 Task: For heading Use Times New Roman with orange colour, bold & Underline.  font size for heading22,  'Change the font style of data to'Times New Roman and font size to 14,  Change the alignment of both headline & data to Align center.  In the sheet  Budget Control Log
Action: Mouse moved to (40, 142)
Screenshot: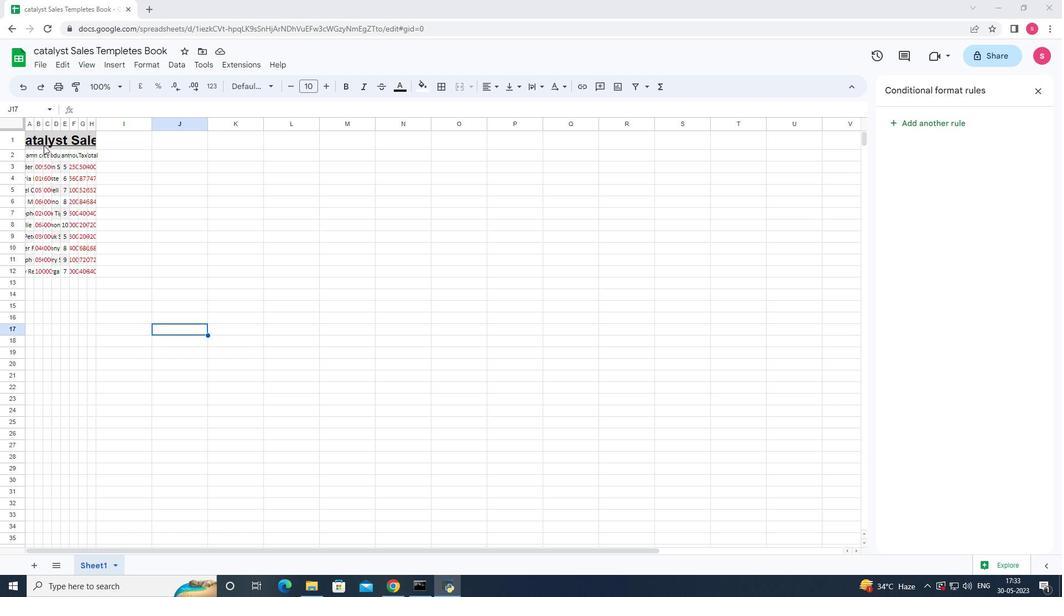
Action: Mouse pressed left at (40, 142)
Screenshot: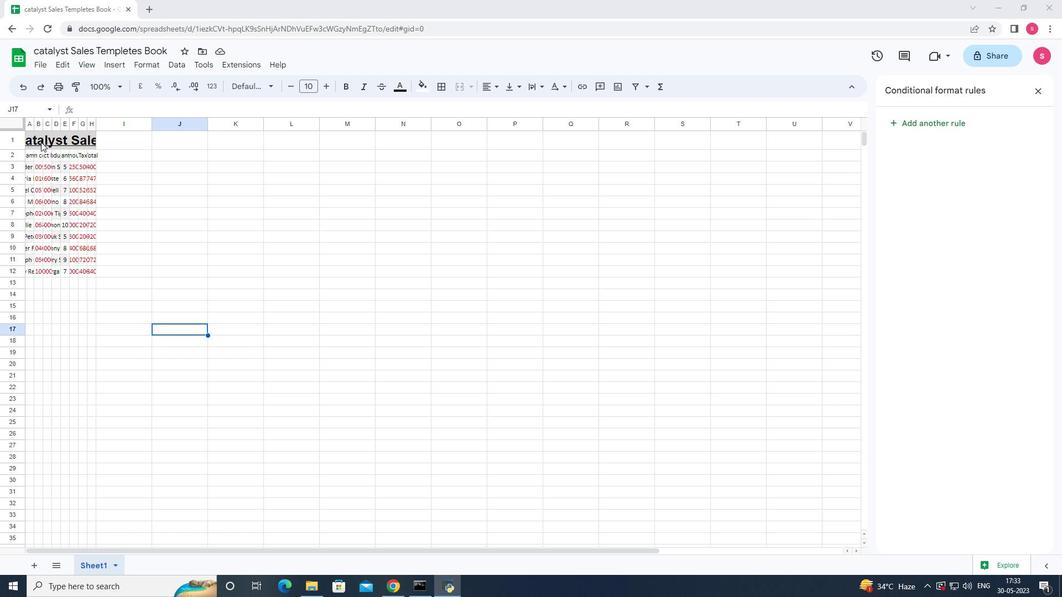 
Action: Mouse moved to (269, 86)
Screenshot: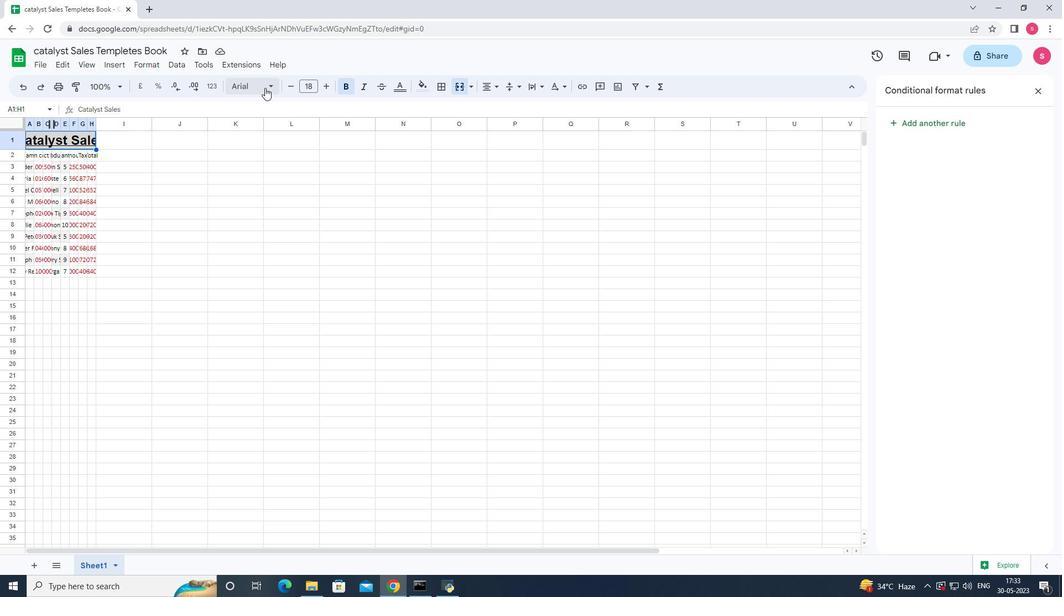 
Action: Mouse pressed left at (269, 86)
Screenshot: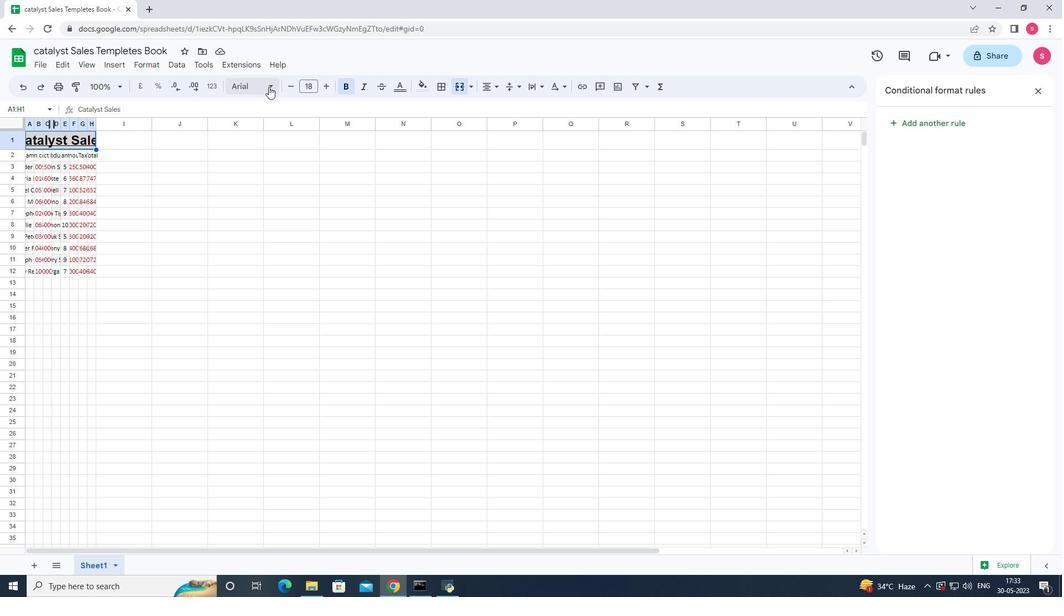 
Action: Mouse moved to (257, 420)
Screenshot: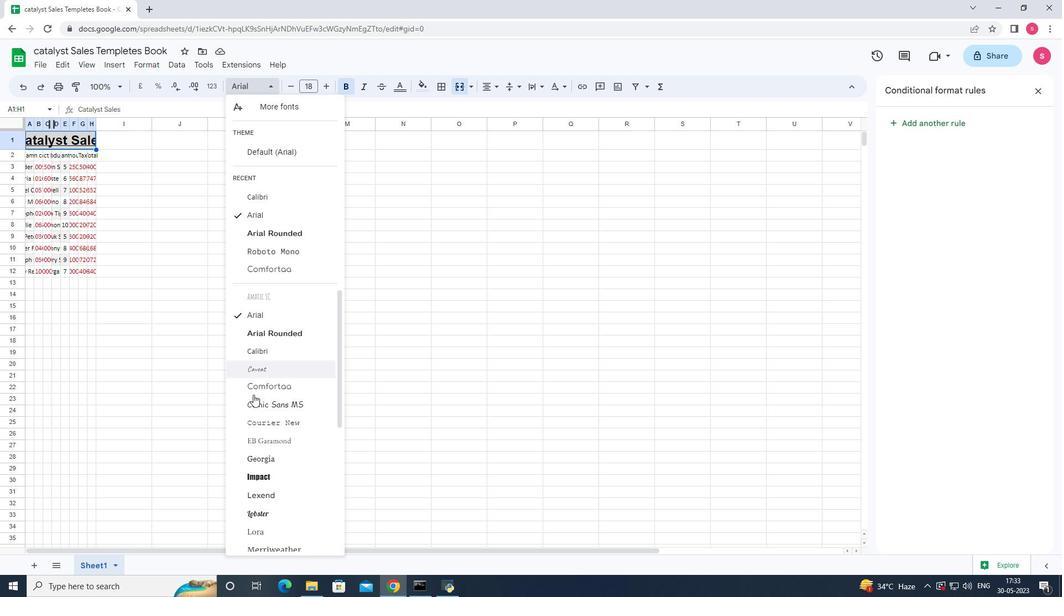 
Action: Mouse scrolled (257, 419) with delta (0, 0)
Screenshot: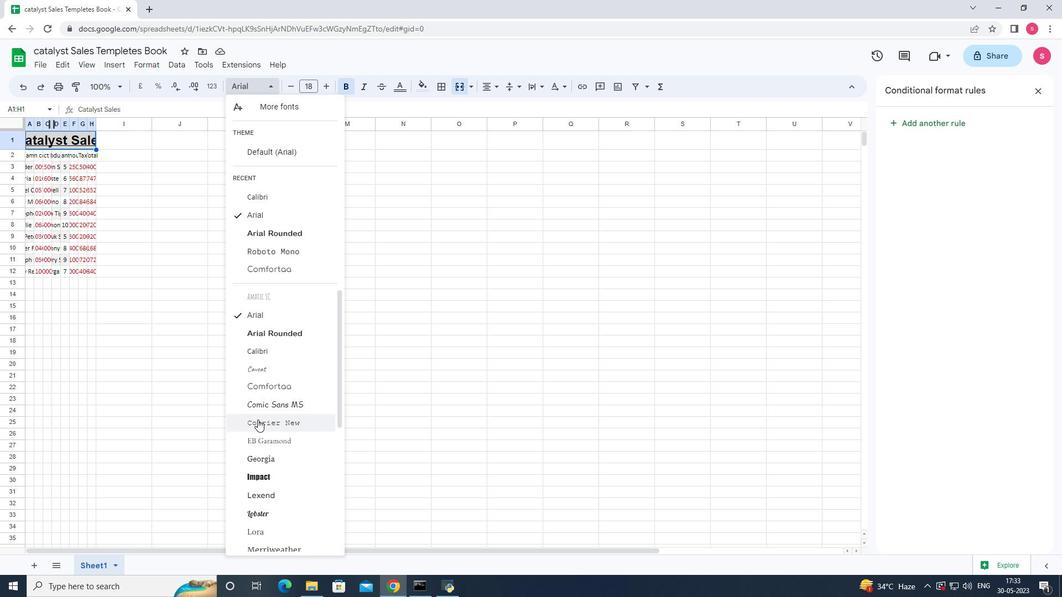 
Action: Mouse scrolled (257, 419) with delta (0, 0)
Screenshot: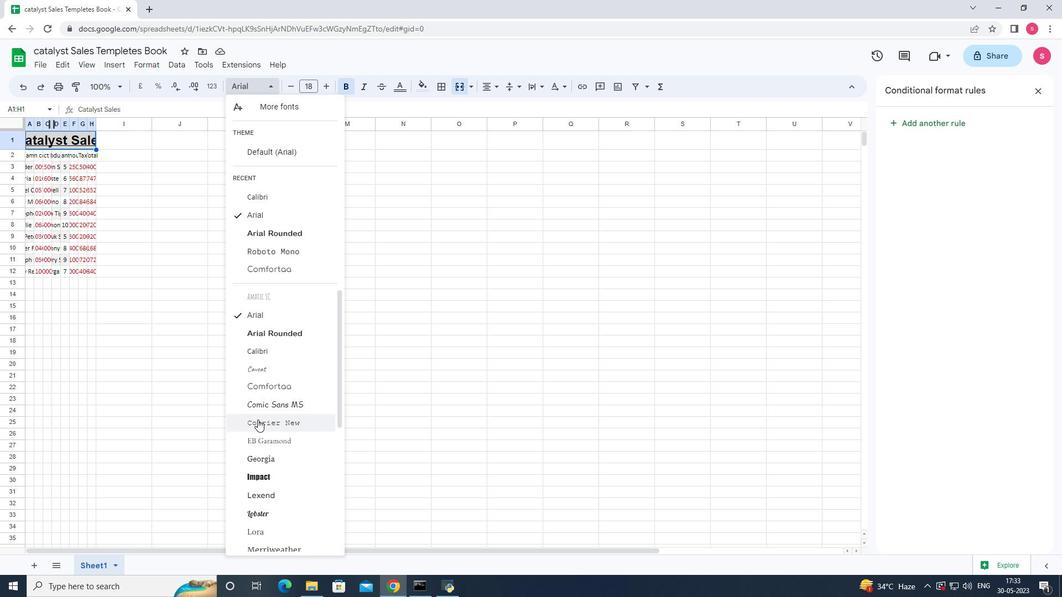 
Action: Mouse scrolled (257, 419) with delta (0, 0)
Screenshot: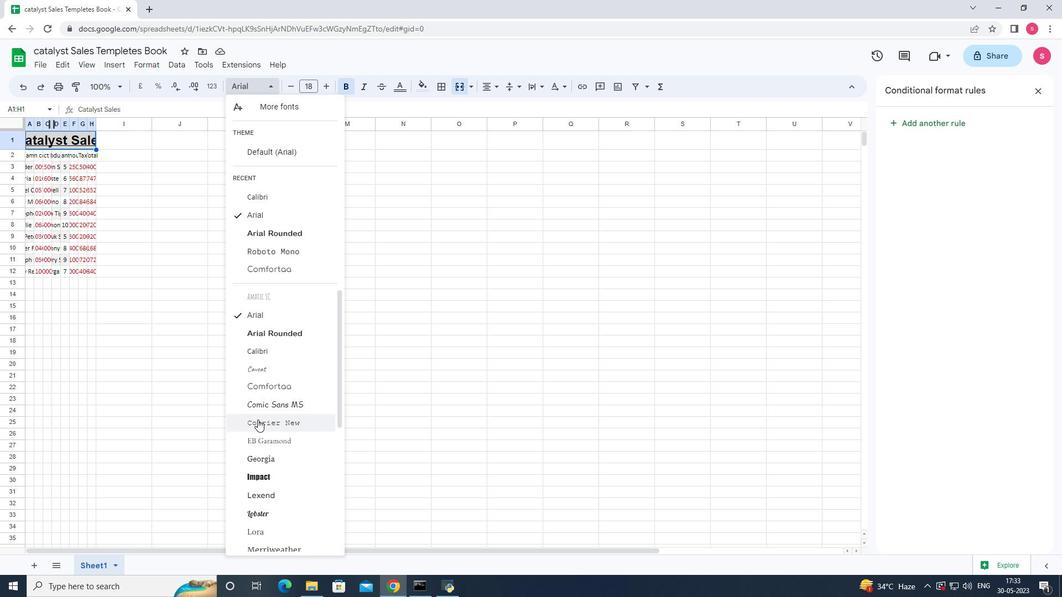 
Action: Mouse moved to (257, 420)
Screenshot: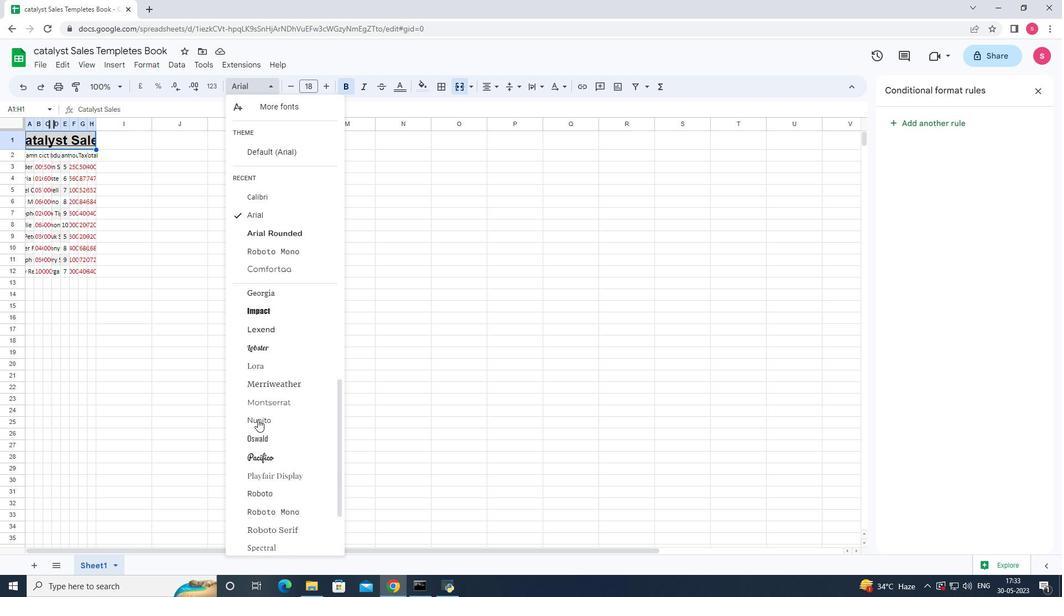
Action: Mouse scrolled (257, 419) with delta (0, 0)
Screenshot: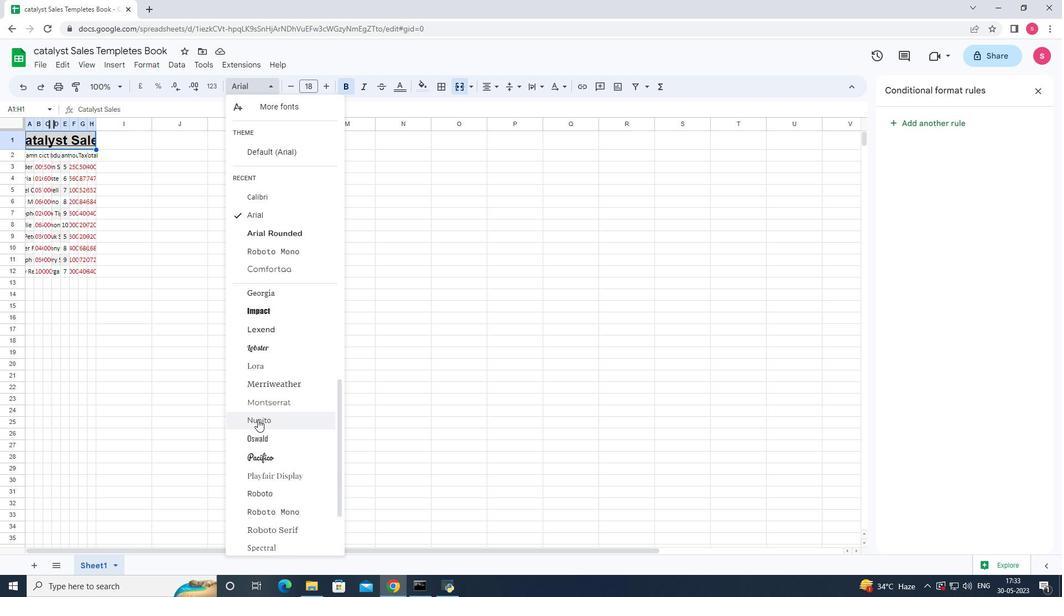 
Action: Mouse scrolled (257, 419) with delta (0, 0)
Screenshot: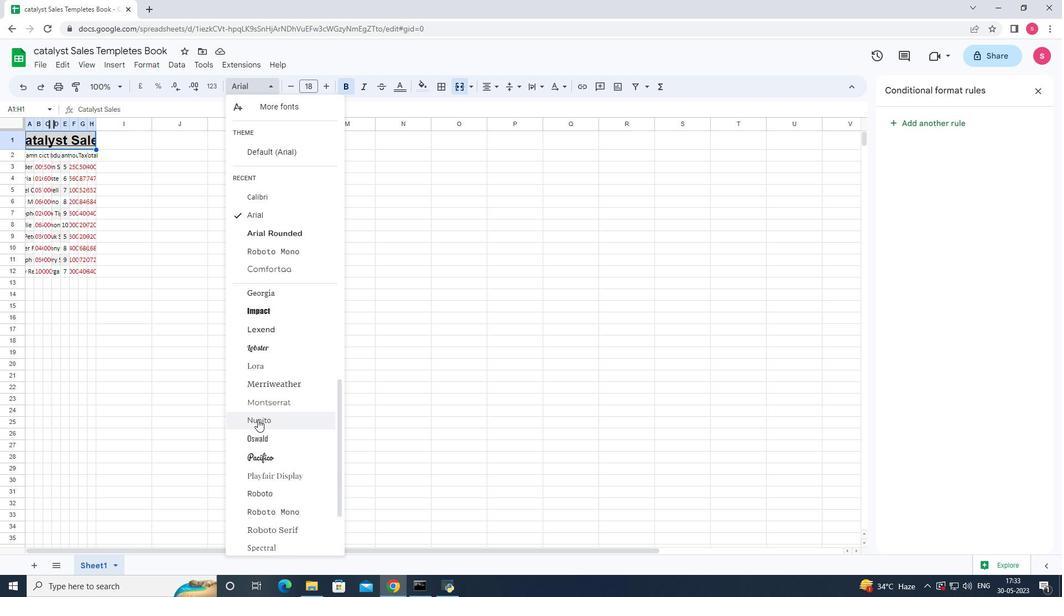 
Action: Mouse scrolled (257, 419) with delta (0, 0)
Screenshot: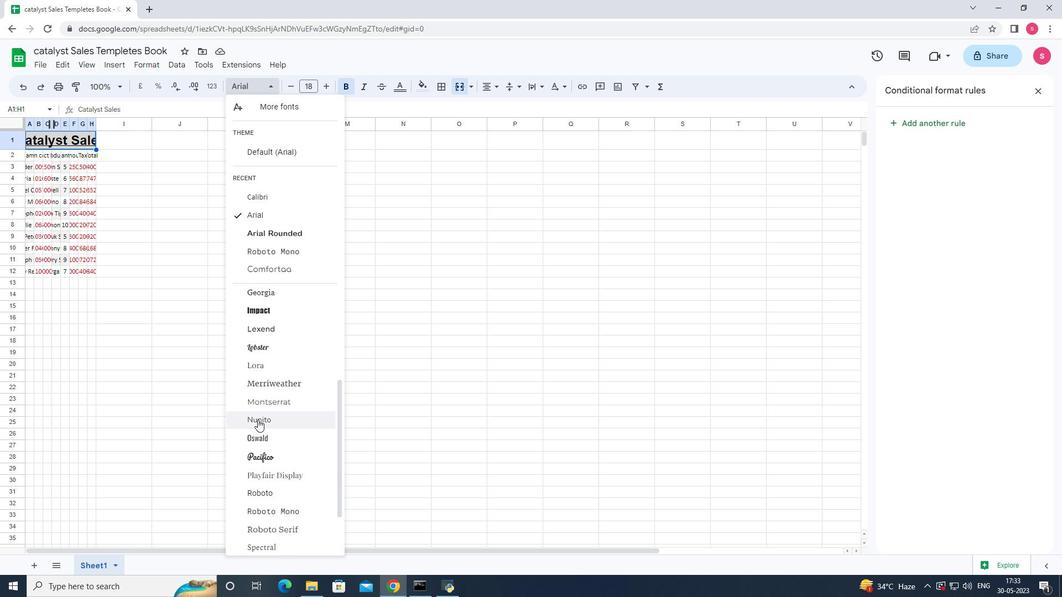 
Action: Mouse scrolled (257, 419) with delta (0, 0)
Screenshot: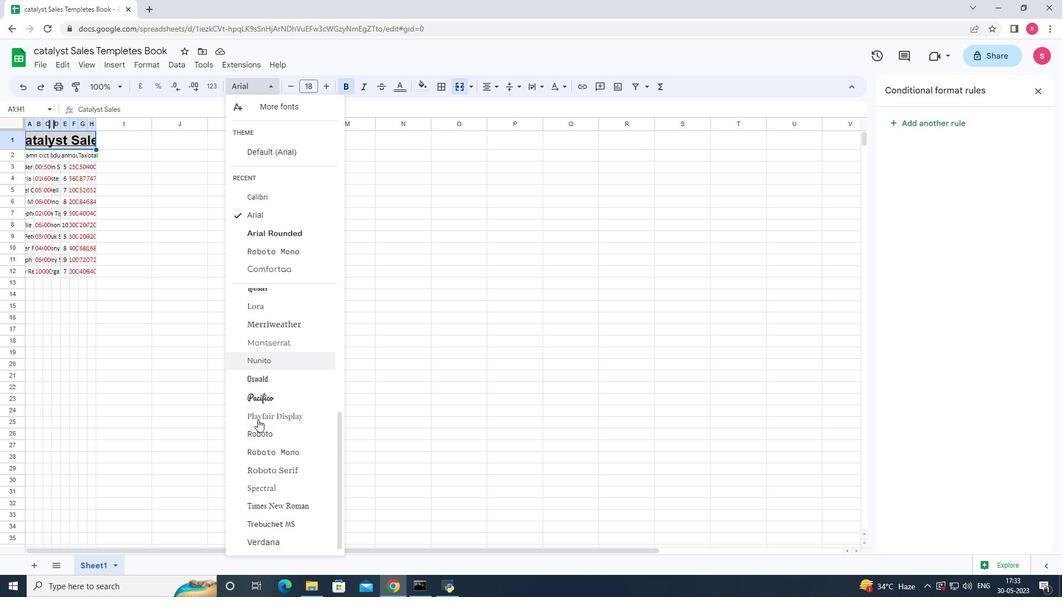 
Action: Mouse scrolled (257, 419) with delta (0, 0)
Screenshot: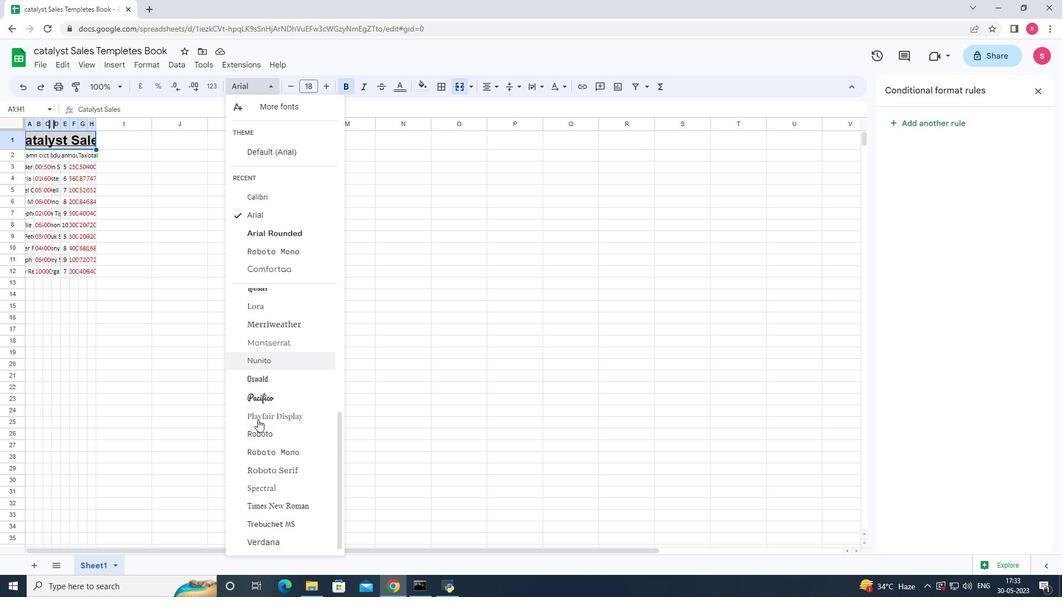 
Action: Mouse scrolled (257, 419) with delta (0, 0)
Screenshot: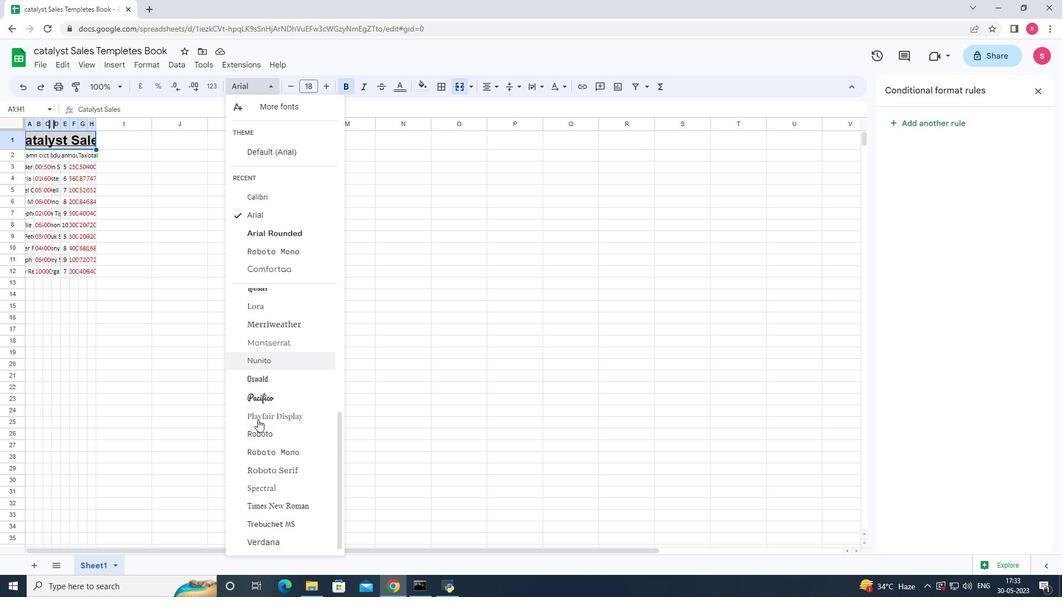 
Action: Mouse scrolled (257, 419) with delta (0, 0)
Screenshot: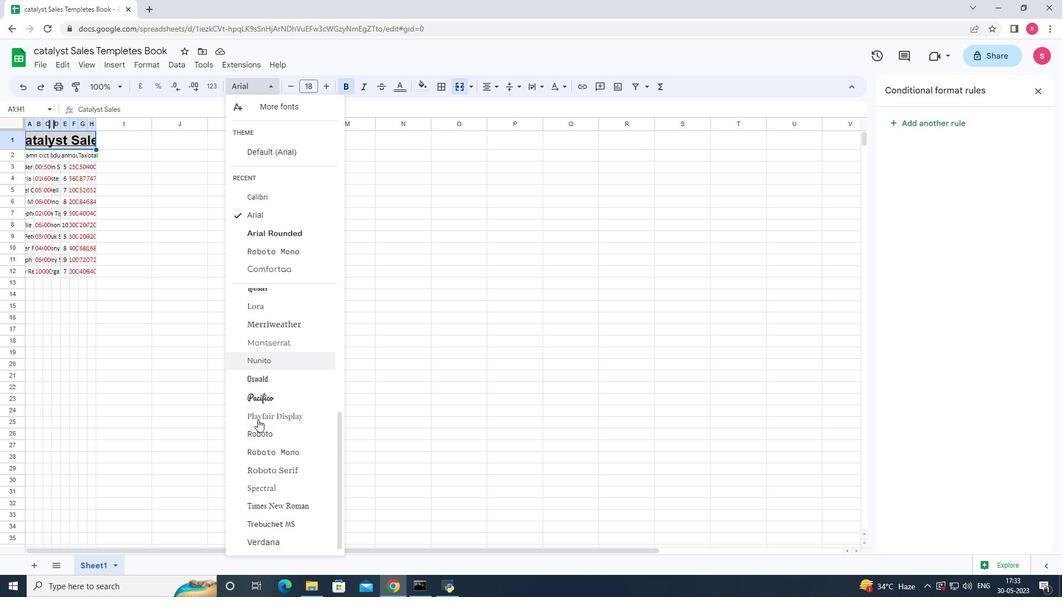 
Action: Mouse moved to (270, 505)
Screenshot: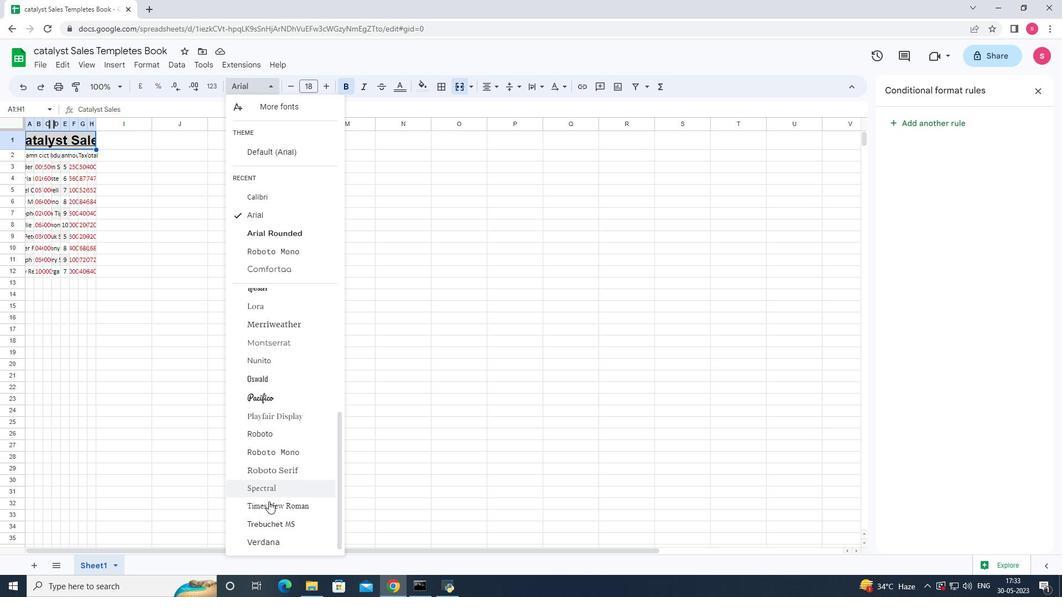 
Action: Mouse pressed left at (270, 505)
Screenshot: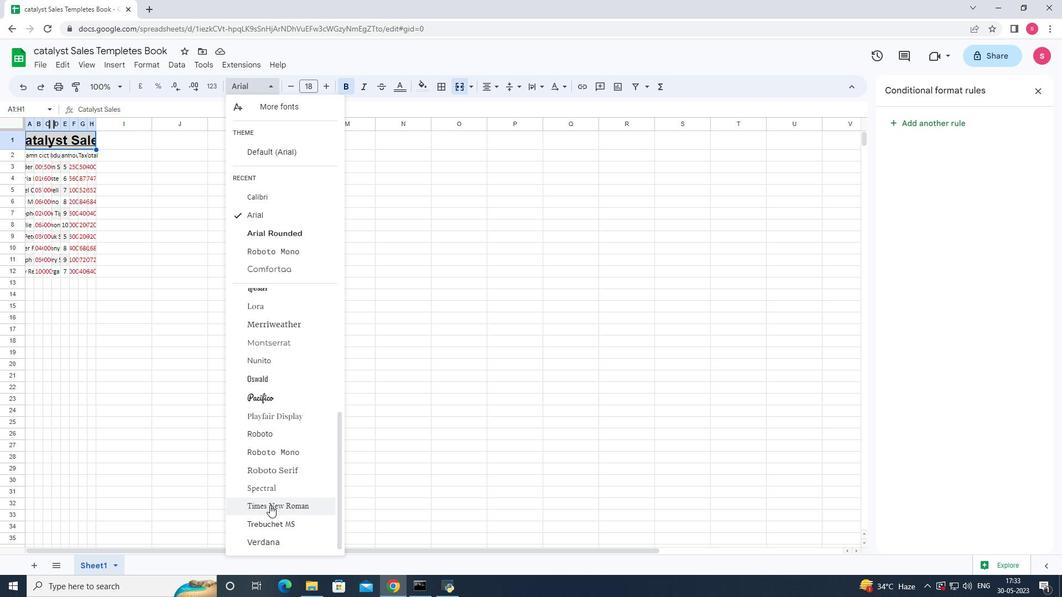 
Action: Mouse moved to (399, 89)
Screenshot: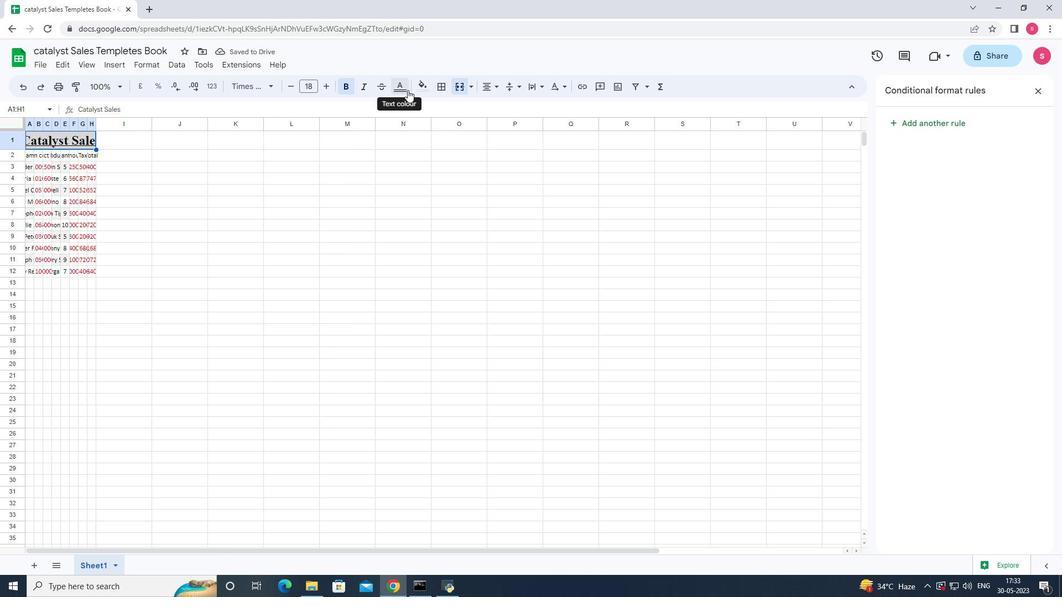 
Action: Mouse pressed left at (399, 89)
Screenshot: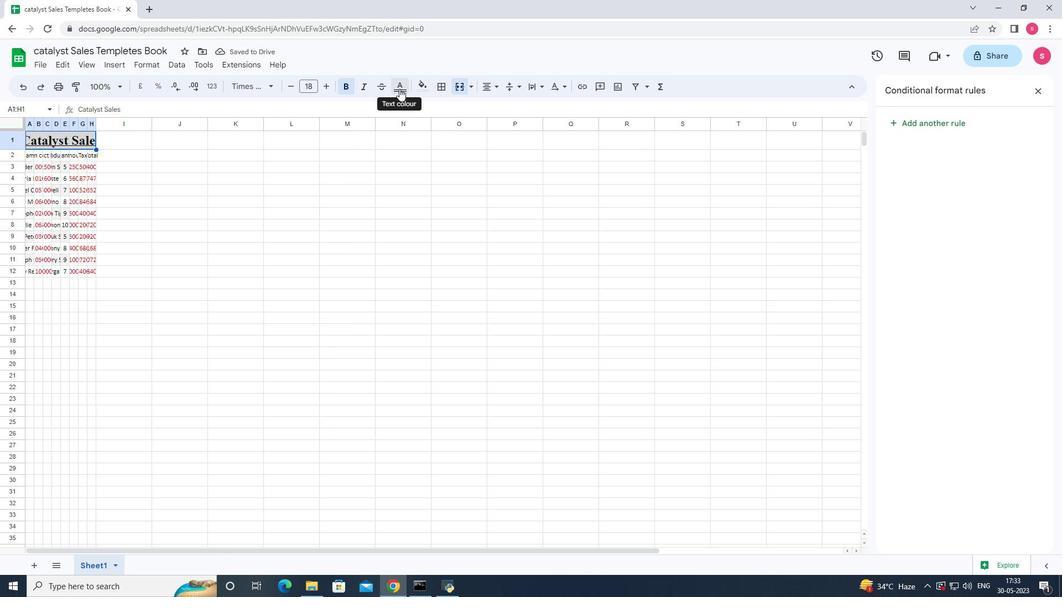 
Action: Mouse moved to (430, 138)
Screenshot: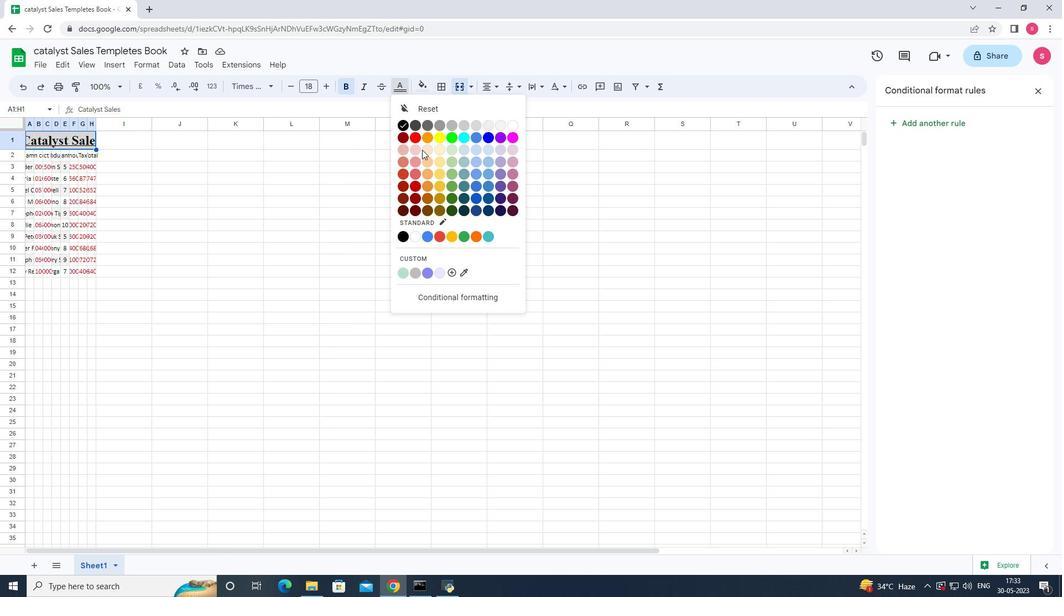 
Action: Mouse pressed left at (430, 138)
Screenshot: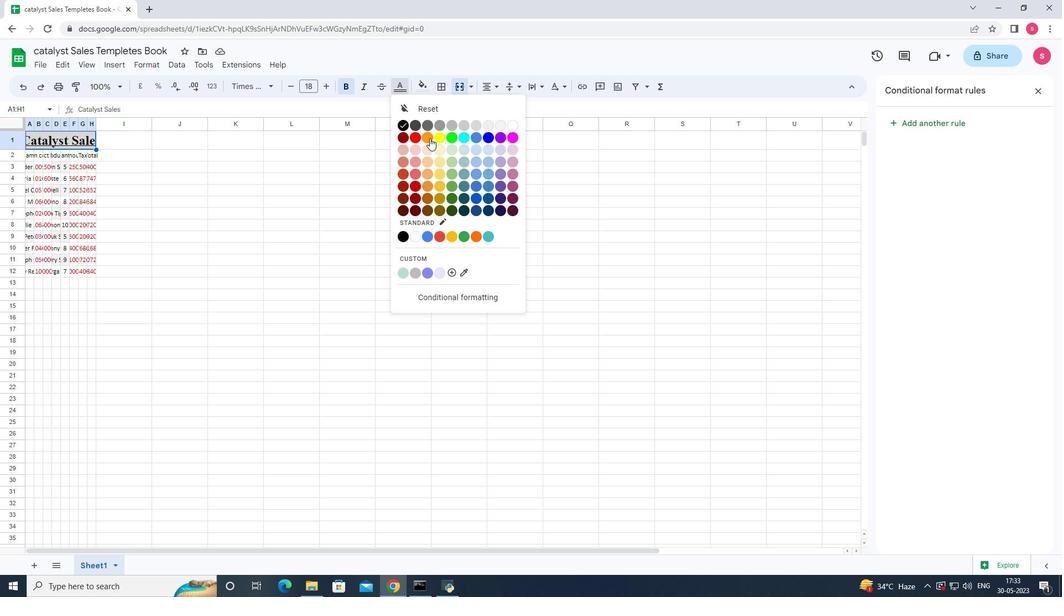 
Action: Mouse moved to (148, 61)
Screenshot: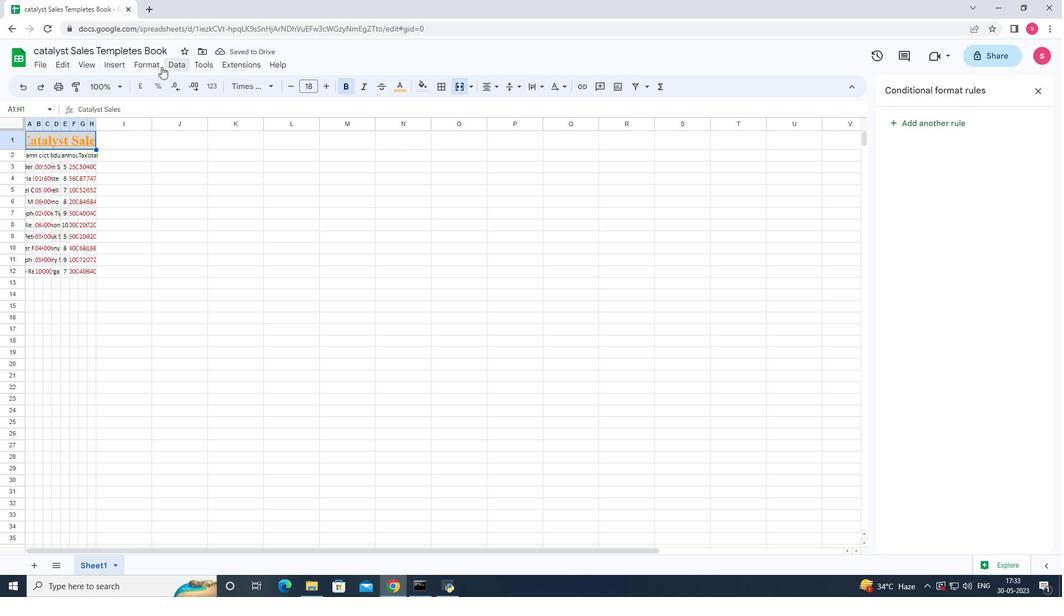 
Action: Mouse pressed left at (148, 61)
Screenshot: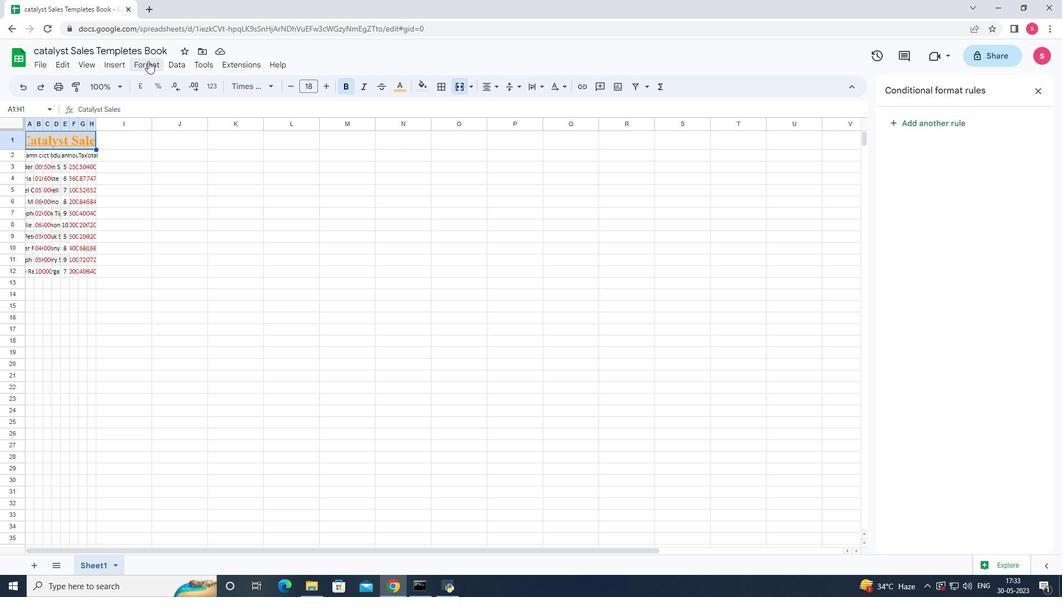 
Action: Mouse moved to (323, 129)
Screenshot: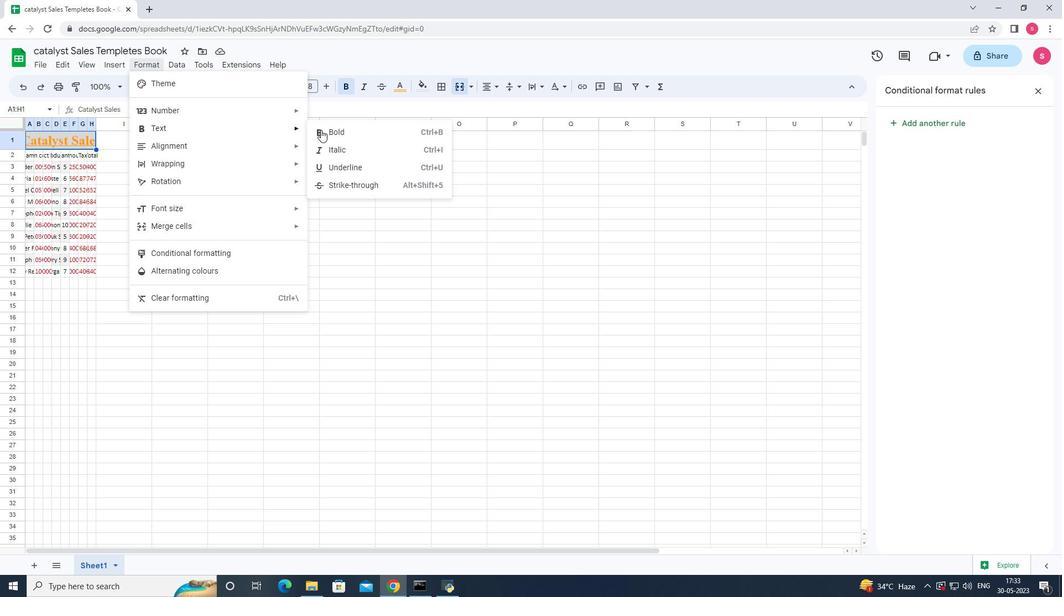 
Action: Mouse pressed left at (323, 129)
Screenshot: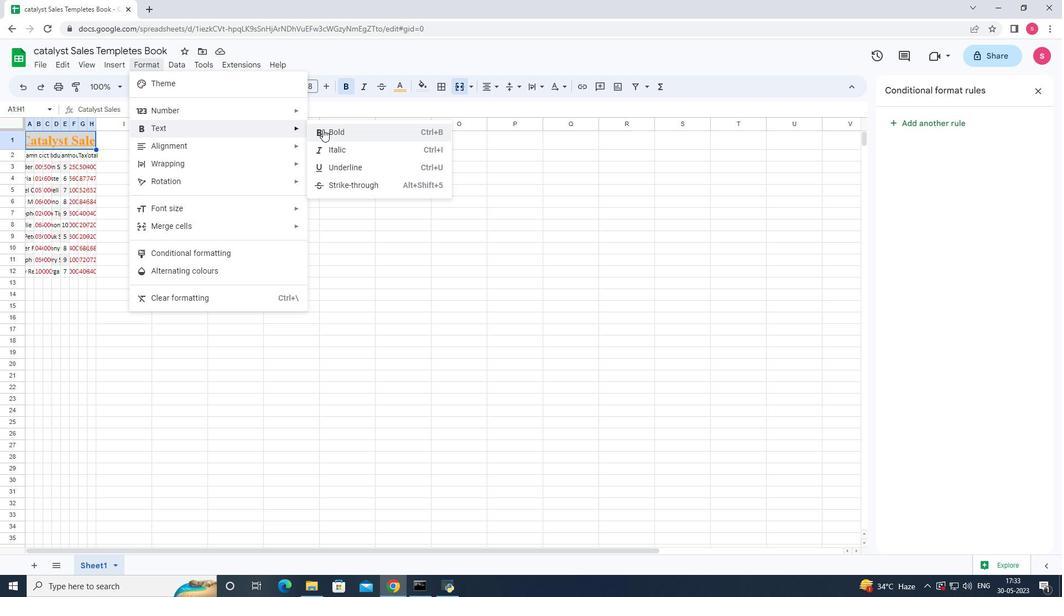 
Action: Mouse moved to (140, 66)
Screenshot: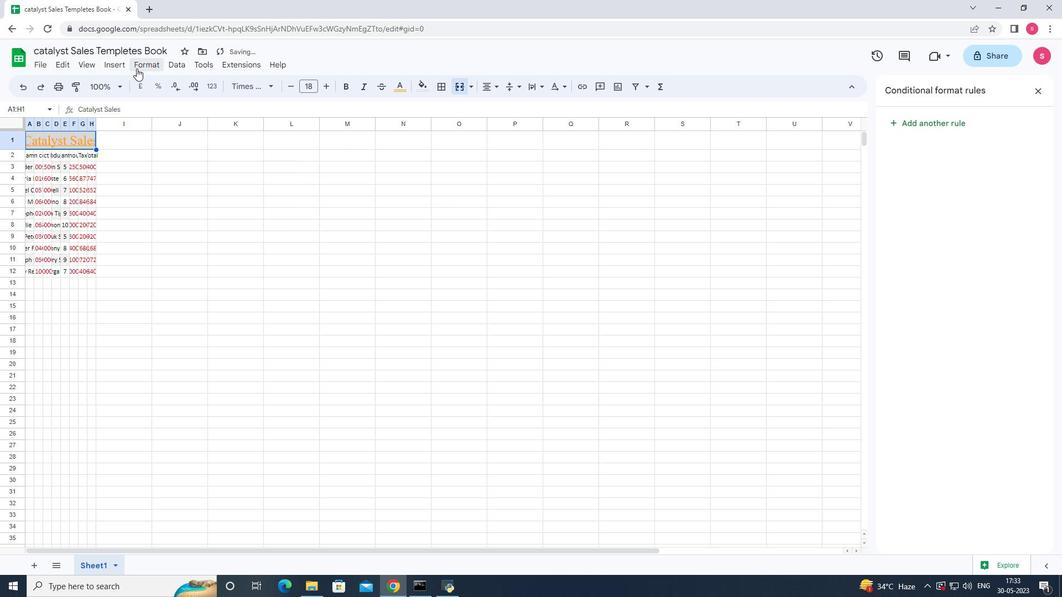 
Action: Mouse pressed left at (140, 66)
Screenshot: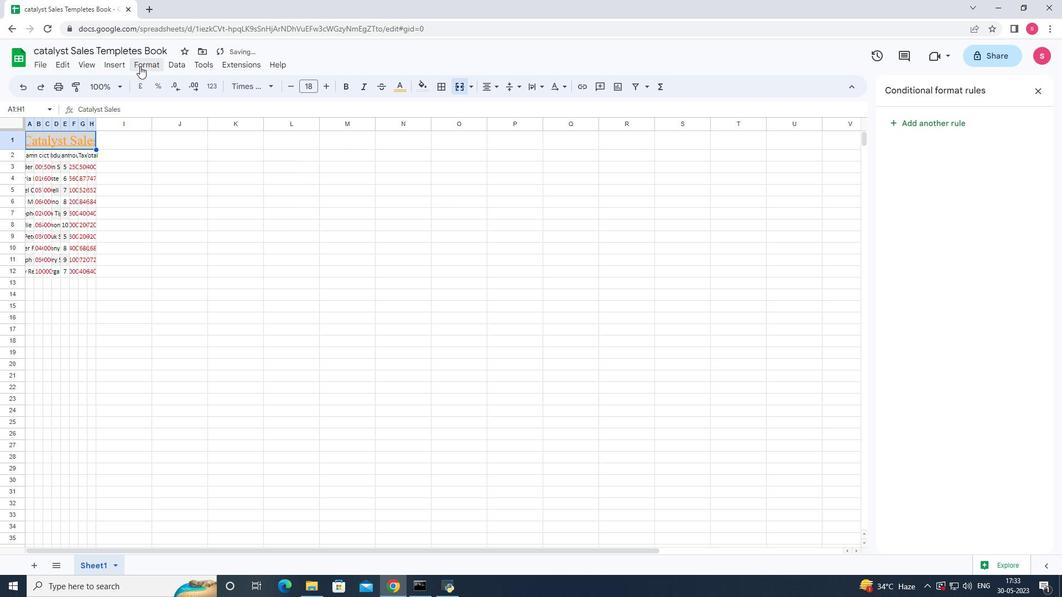 
Action: Mouse moved to (162, 128)
Screenshot: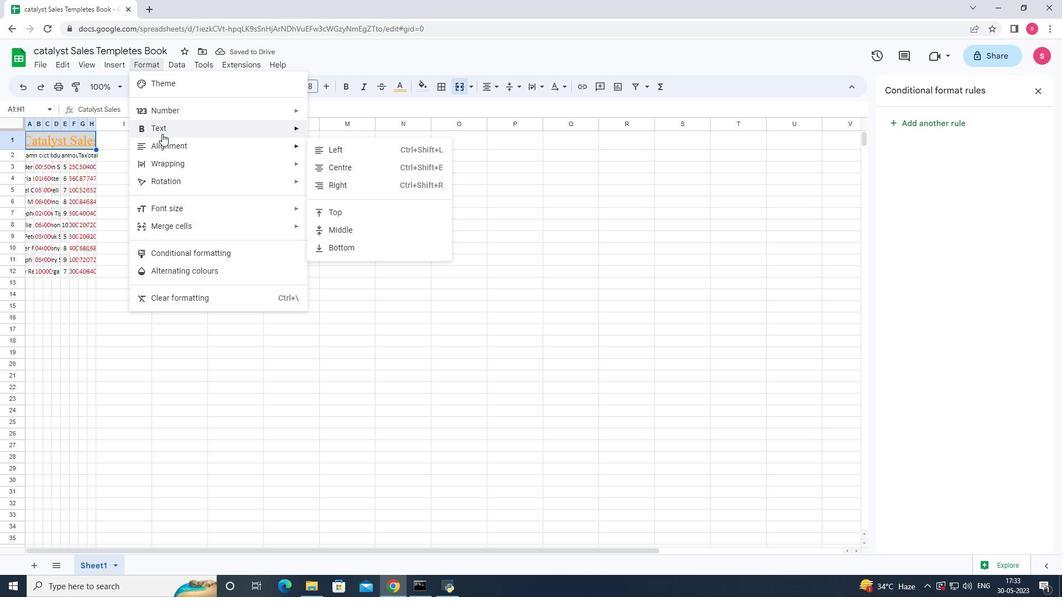 
Action: Mouse pressed left at (162, 128)
Screenshot: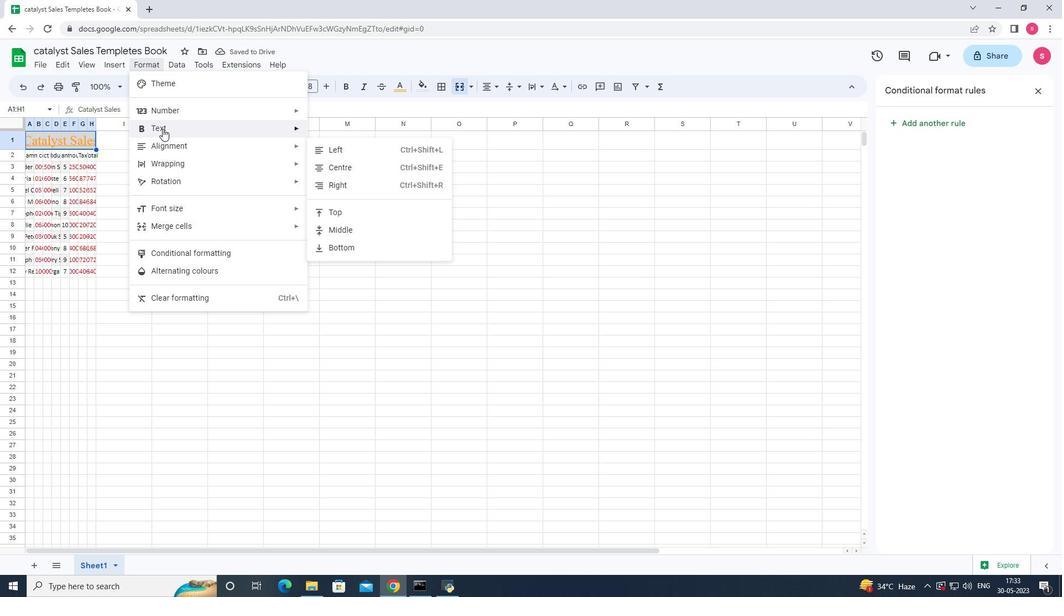 
Action: Mouse moved to (333, 164)
Screenshot: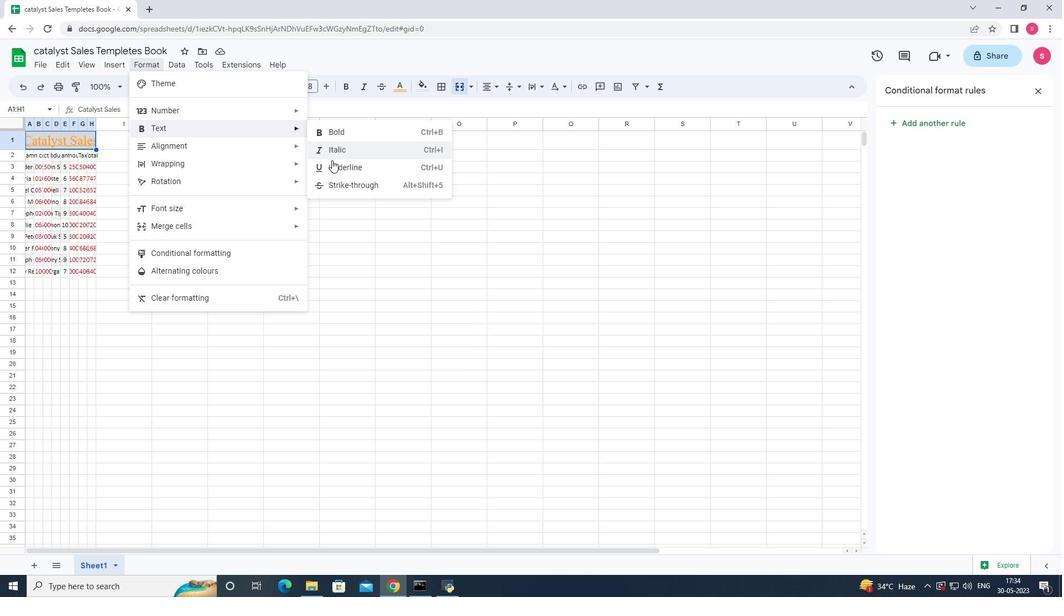 
Action: Mouse pressed left at (333, 164)
Screenshot: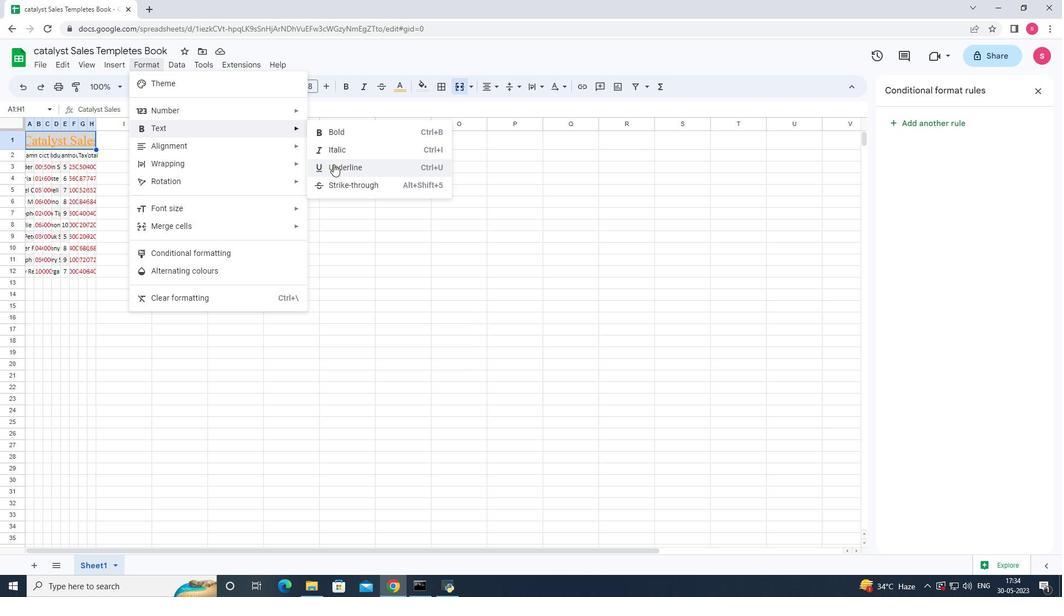 
Action: Mouse moved to (185, 65)
Screenshot: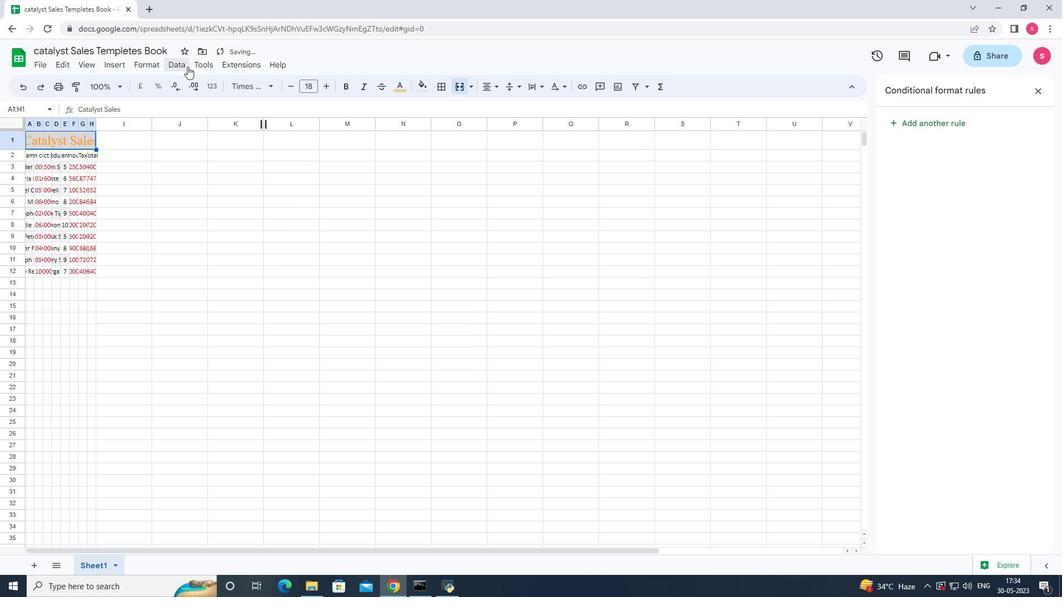 
Action: Mouse pressed left at (185, 65)
Screenshot: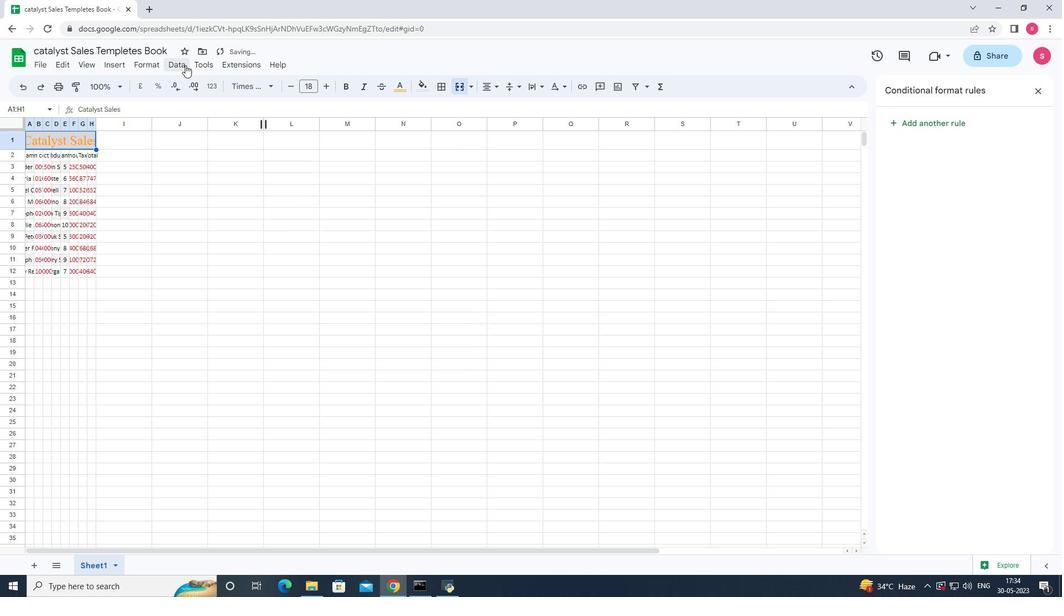 
Action: Mouse moved to (146, 67)
Screenshot: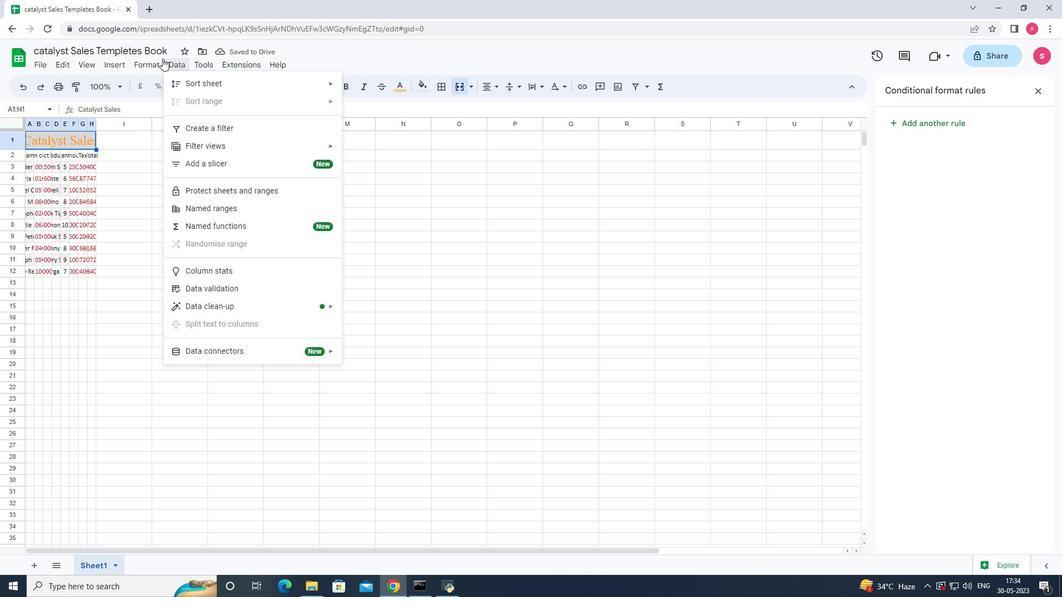 
Action: Mouse pressed left at (146, 67)
Screenshot: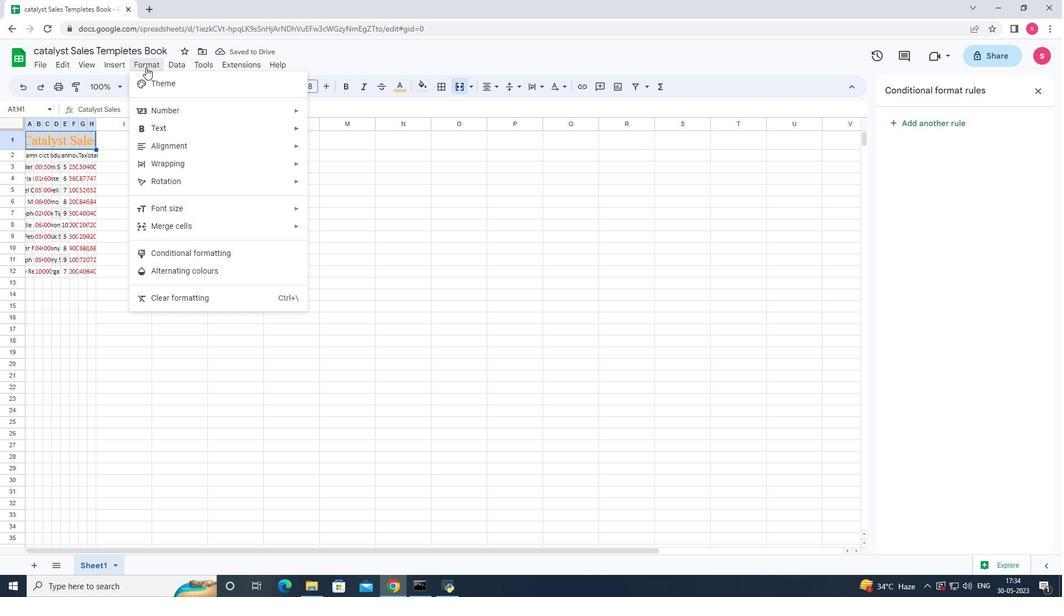 
Action: Mouse moved to (146, 67)
Screenshot: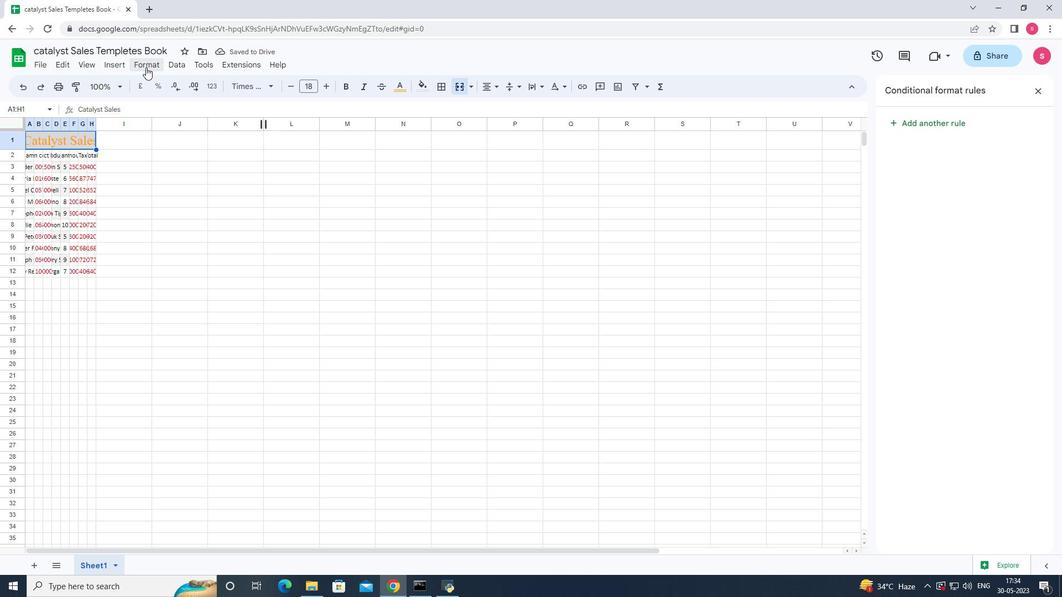 
Action: Mouse pressed left at (146, 67)
Screenshot: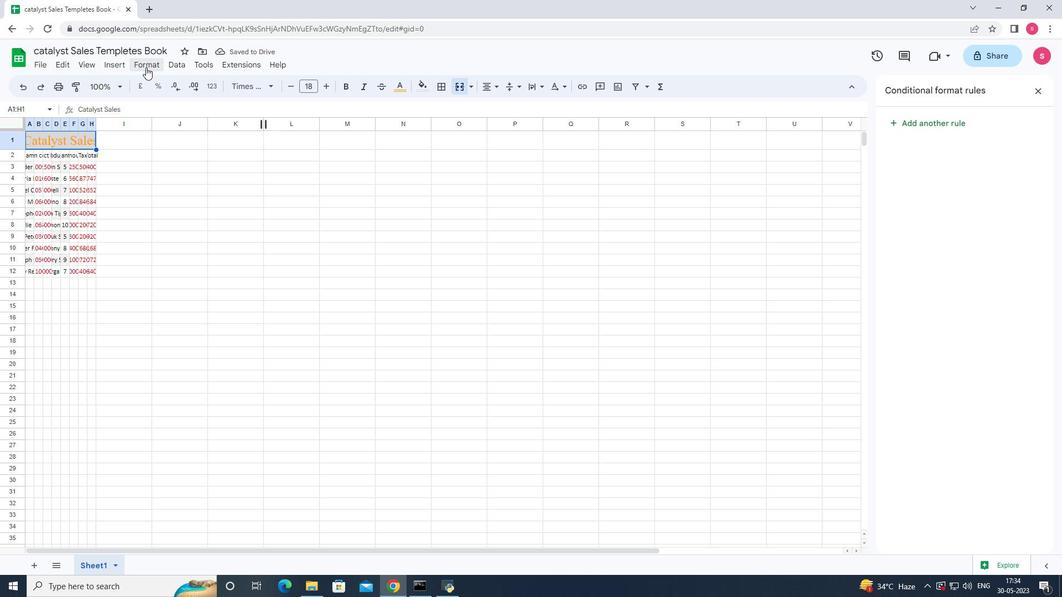 
Action: Mouse moved to (349, 168)
Screenshot: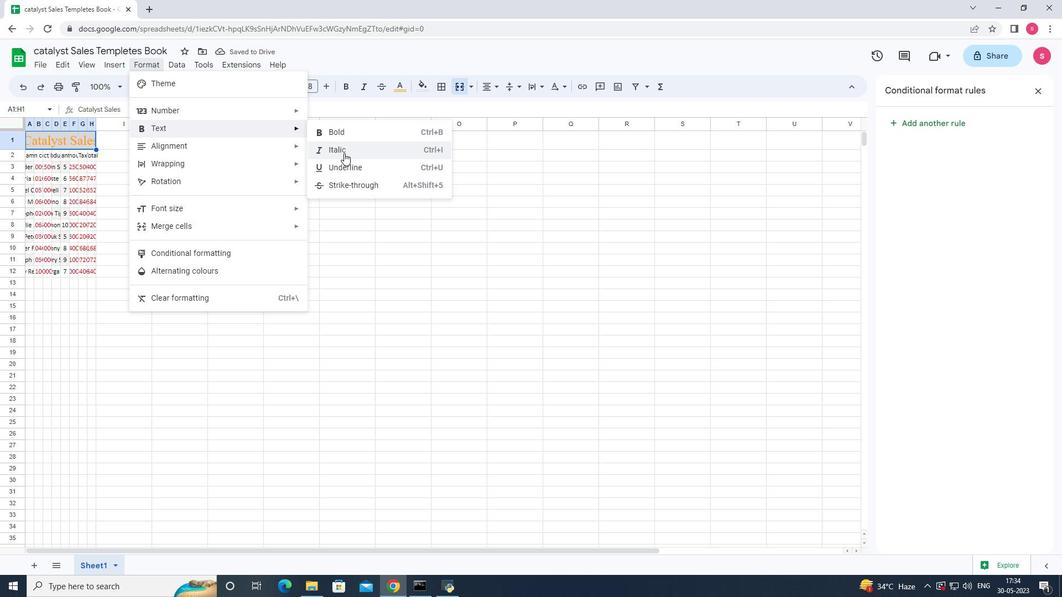 
Action: Mouse pressed left at (349, 168)
Screenshot: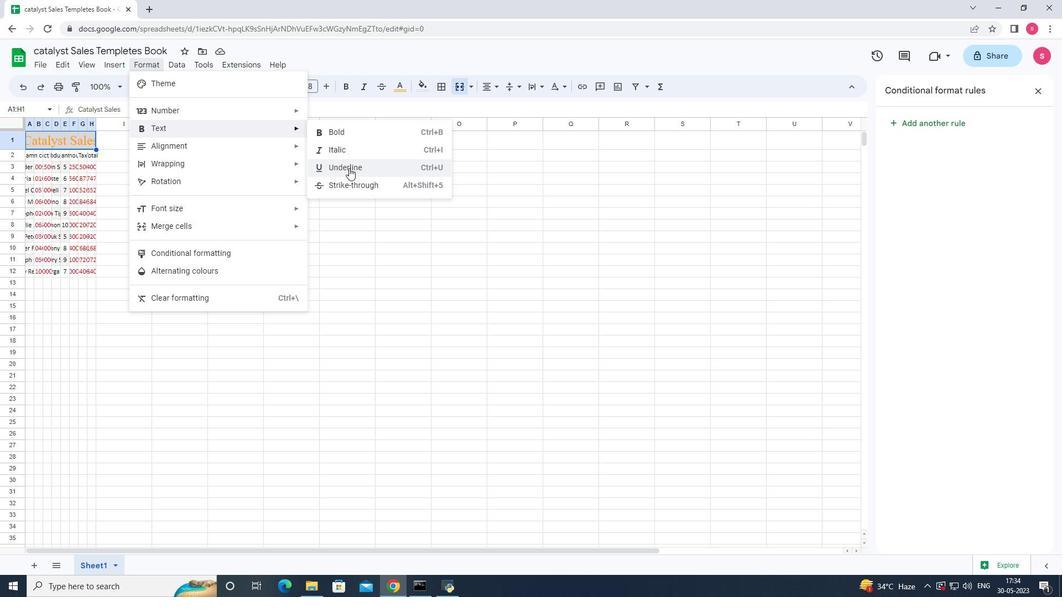 
Action: Mouse moved to (326, 86)
Screenshot: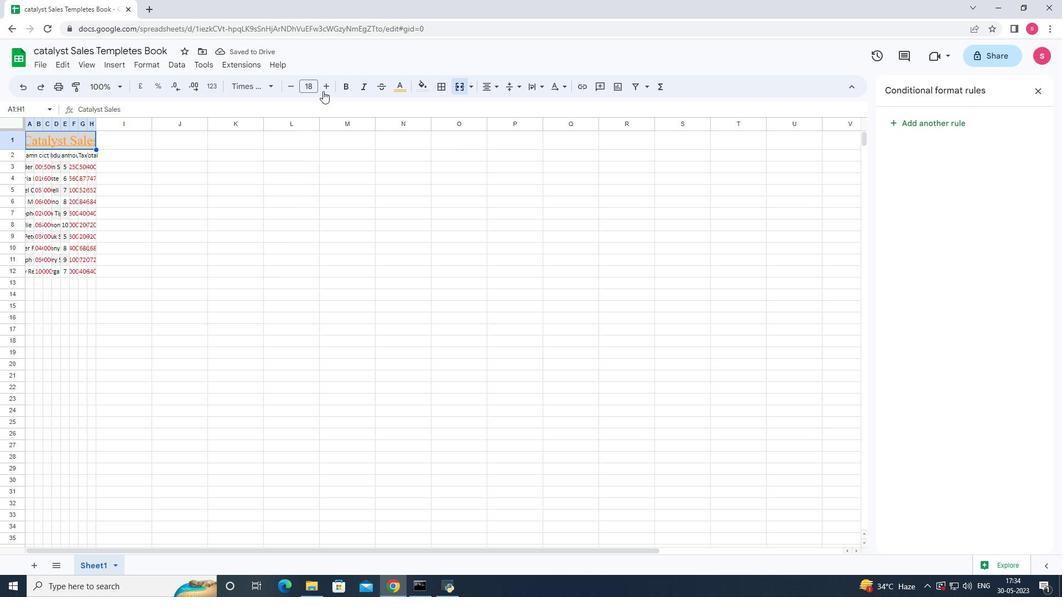 
Action: Mouse pressed left at (326, 86)
Screenshot: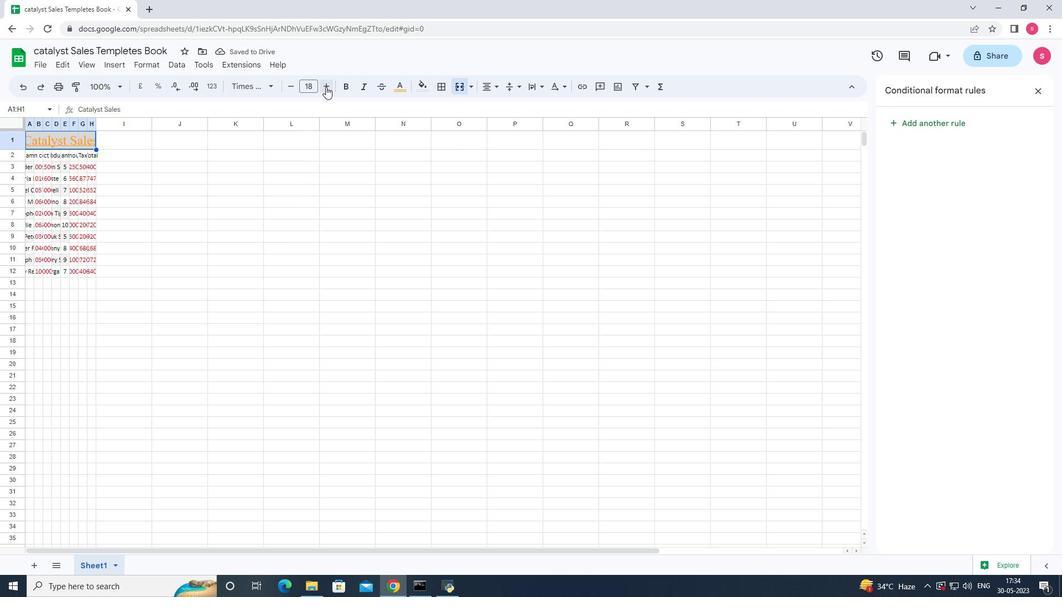 
Action: Mouse pressed left at (326, 86)
Screenshot: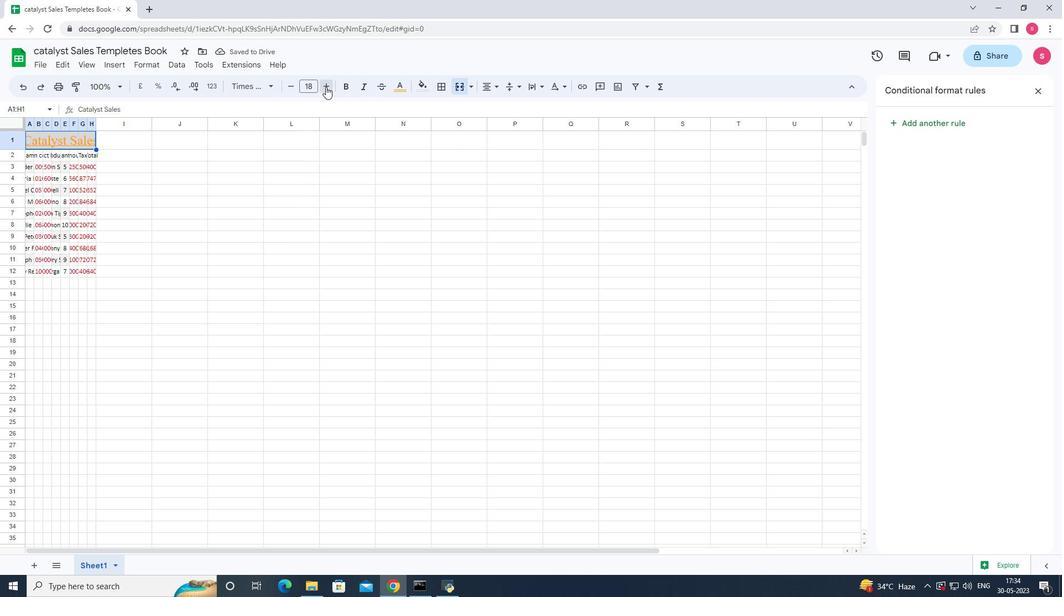 
Action: Mouse pressed left at (326, 86)
Screenshot: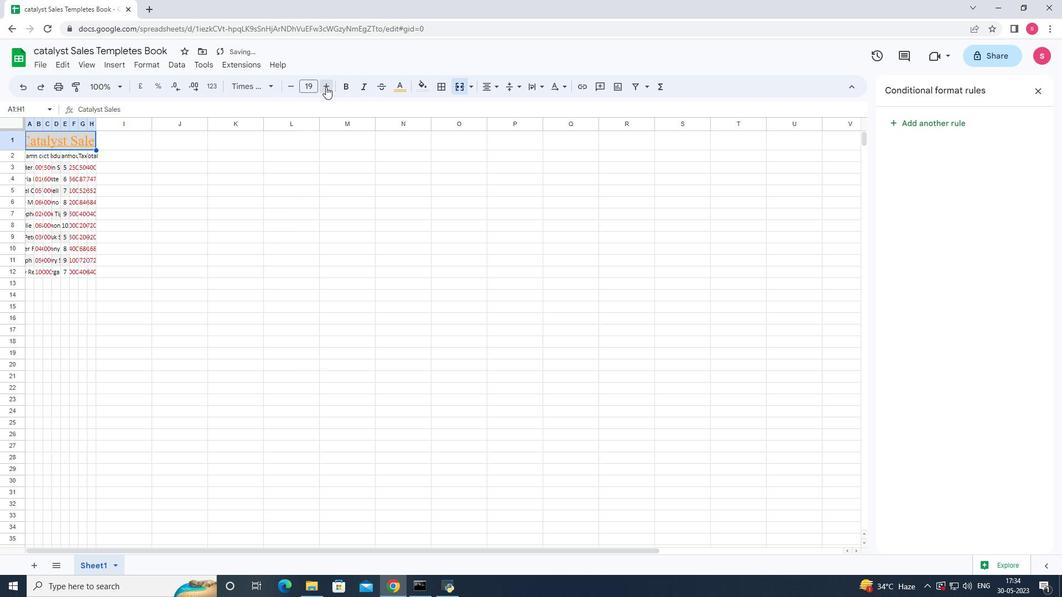 
Action: Mouse pressed left at (326, 86)
Screenshot: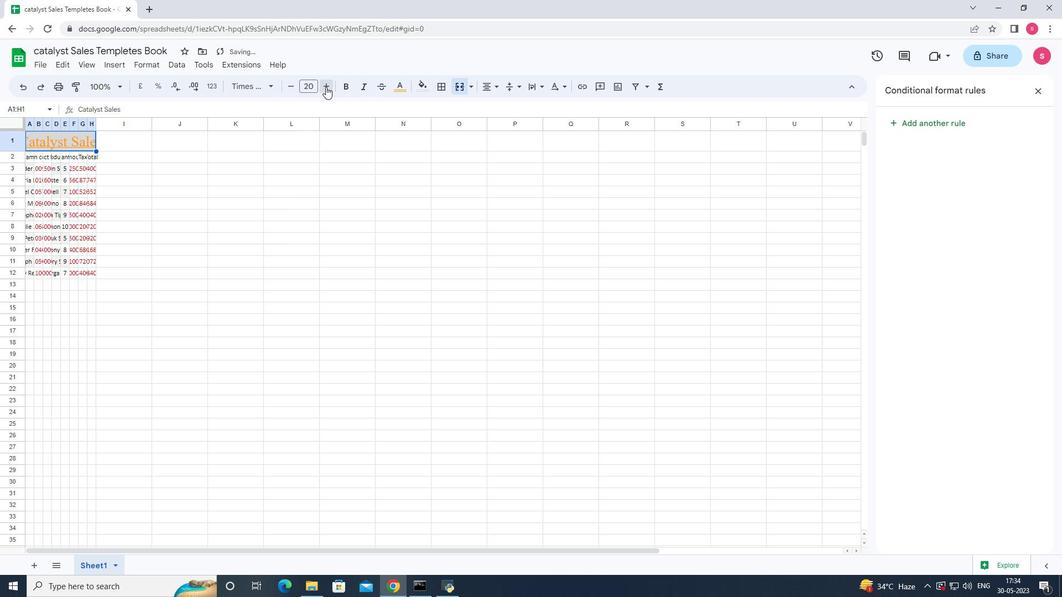 
Action: Mouse moved to (29, 158)
Screenshot: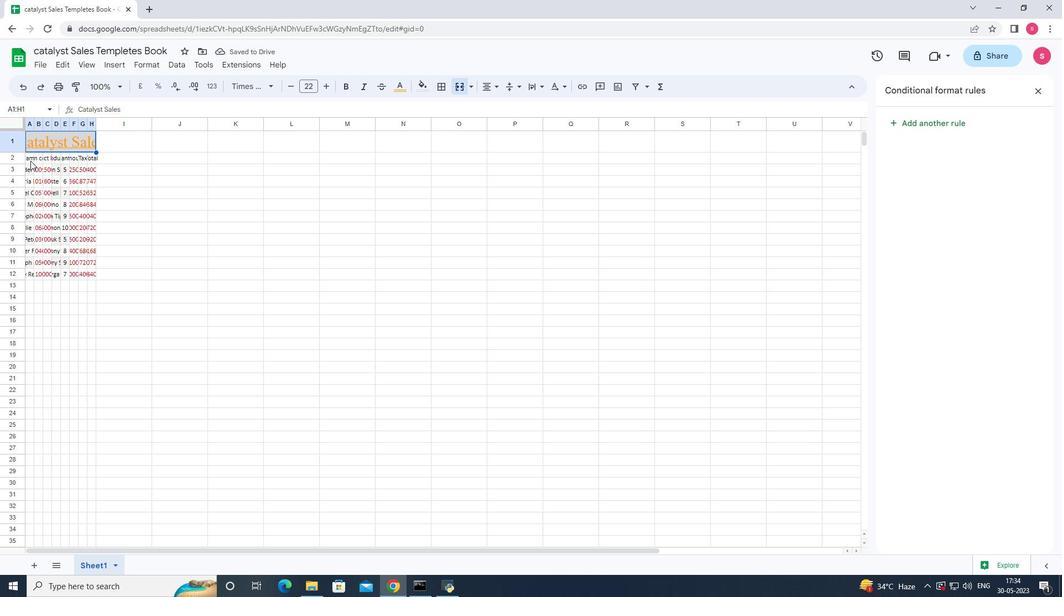 
Action: Mouse pressed left at (29, 158)
Screenshot: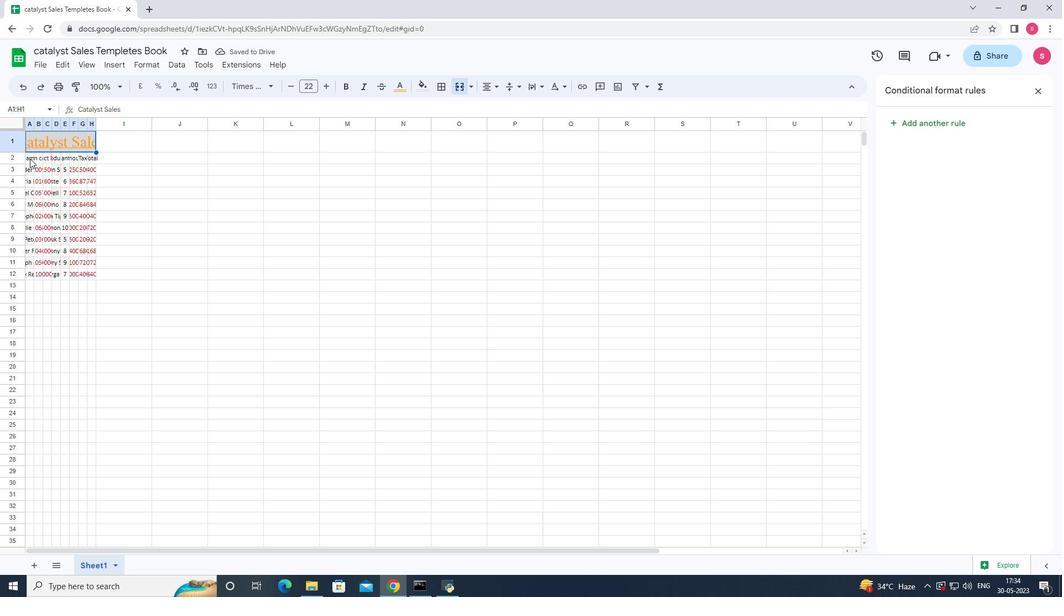
Action: Mouse moved to (265, 87)
Screenshot: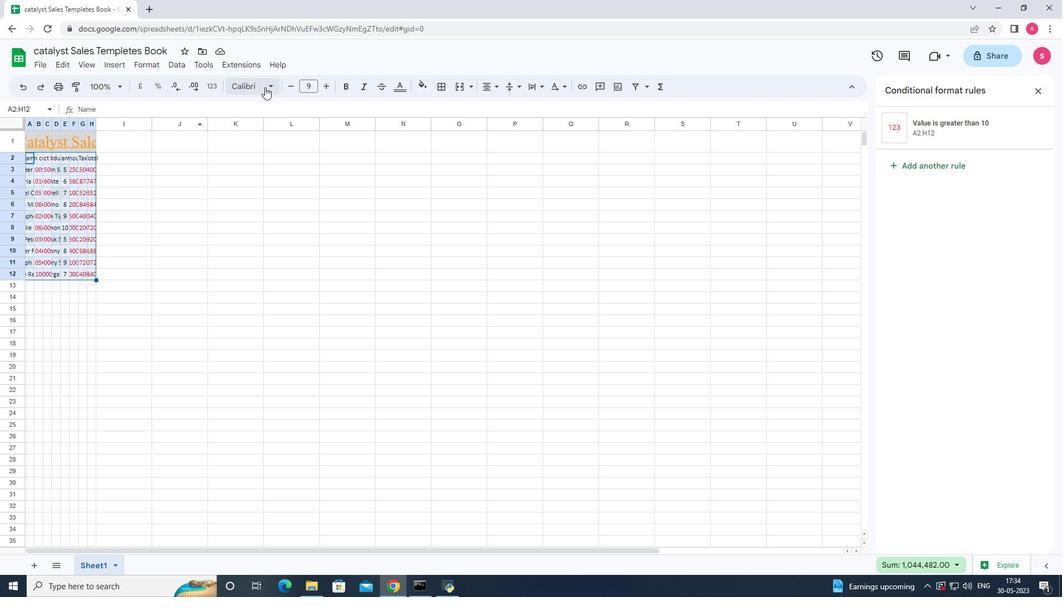 
Action: Mouse pressed left at (265, 87)
Screenshot: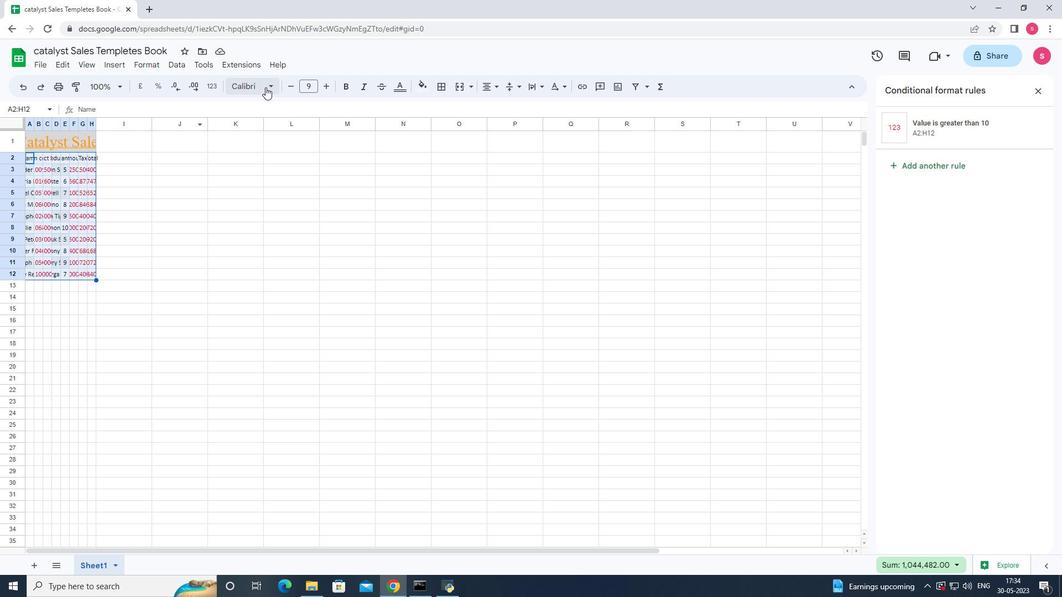 
Action: Mouse moved to (269, 195)
Screenshot: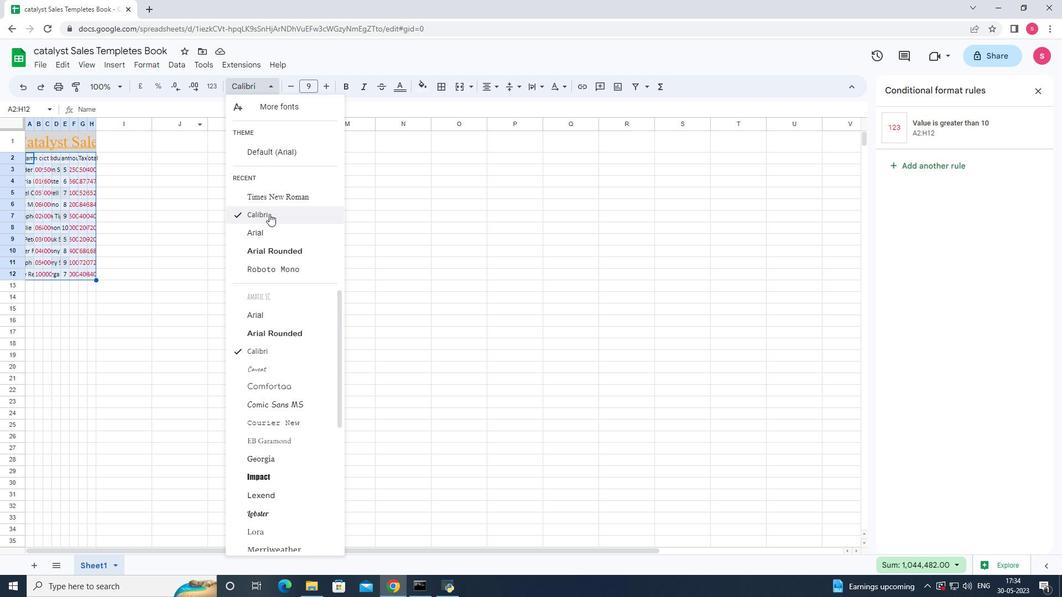 
Action: Mouse pressed left at (269, 195)
Screenshot: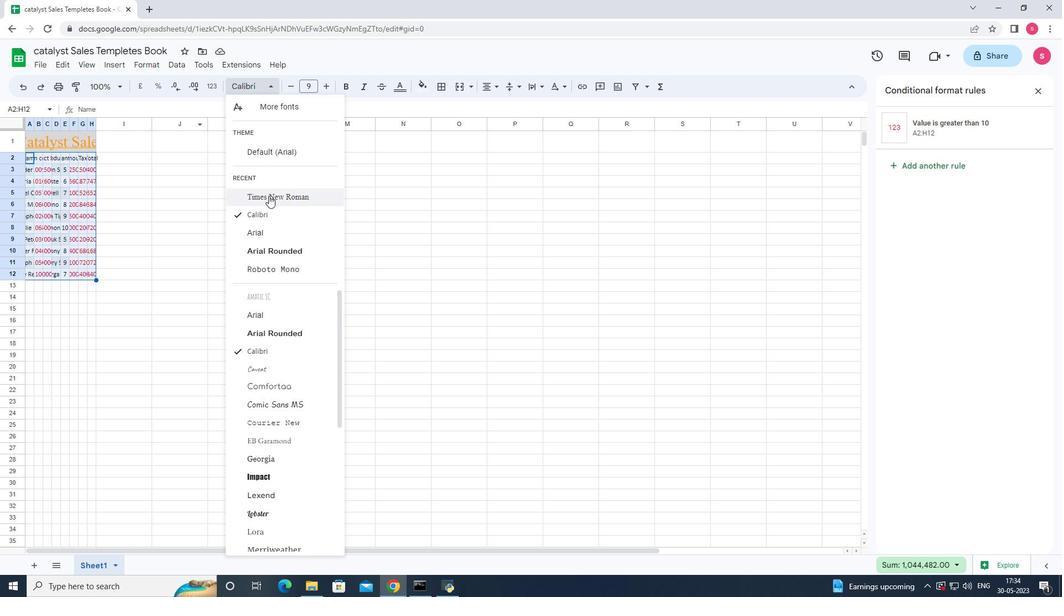 
Action: Mouse moved to (323, 89)
Screenshot: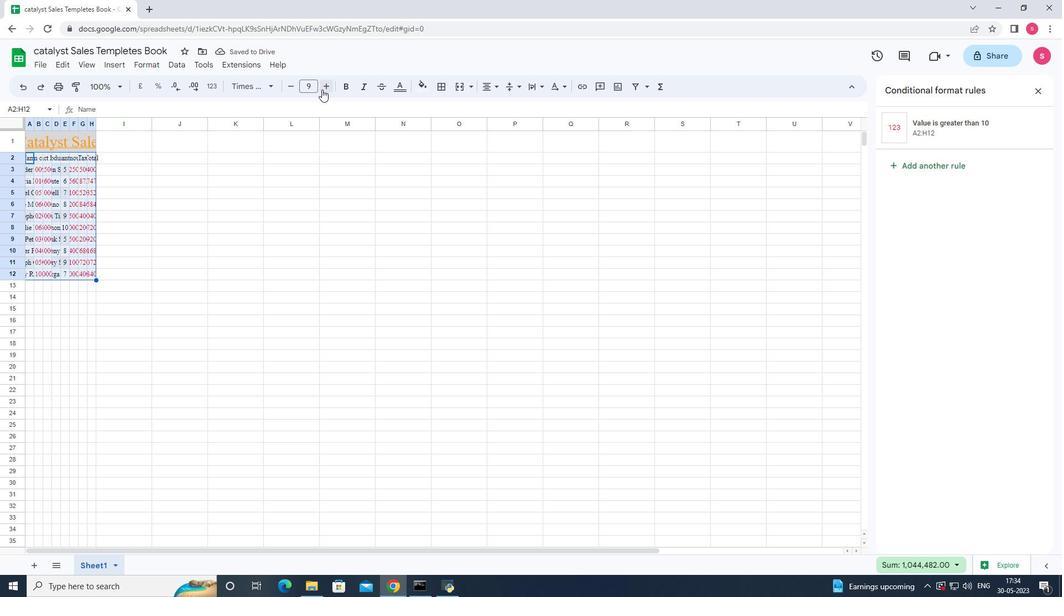 
Action: Mouse pressed left at (323, 89)
Screenshot: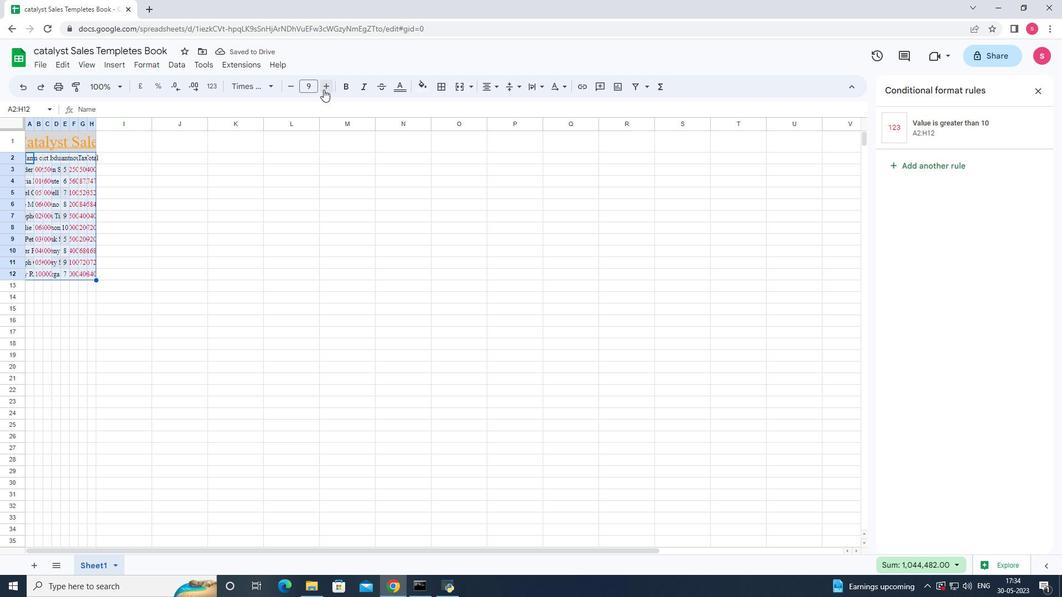 
Action: Mouse pressed left at (323, 89)
Screenshot: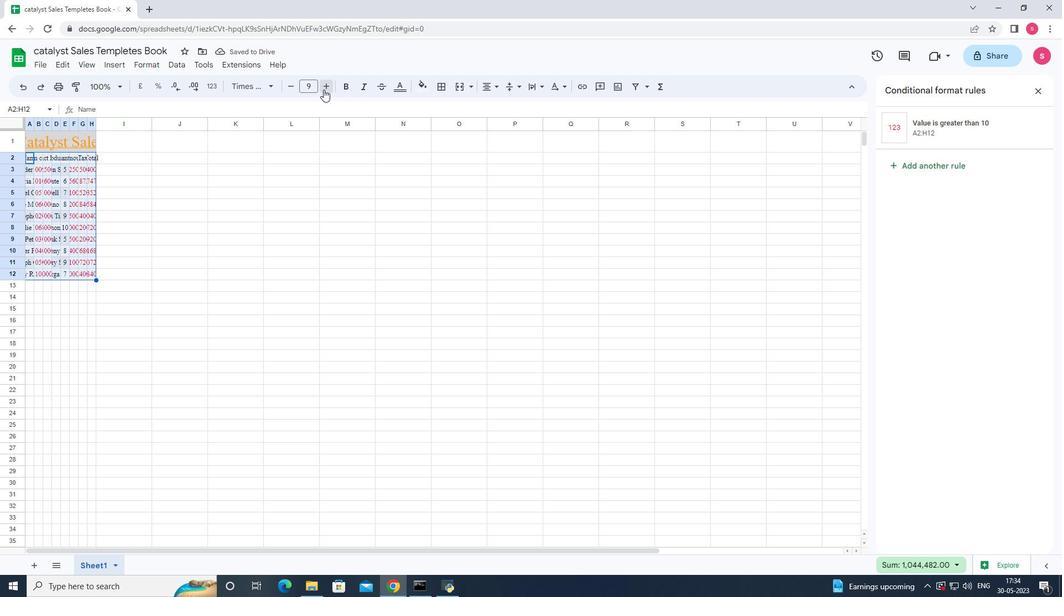 
Action: Mouse pressed left at (323, 89)
Screenshot: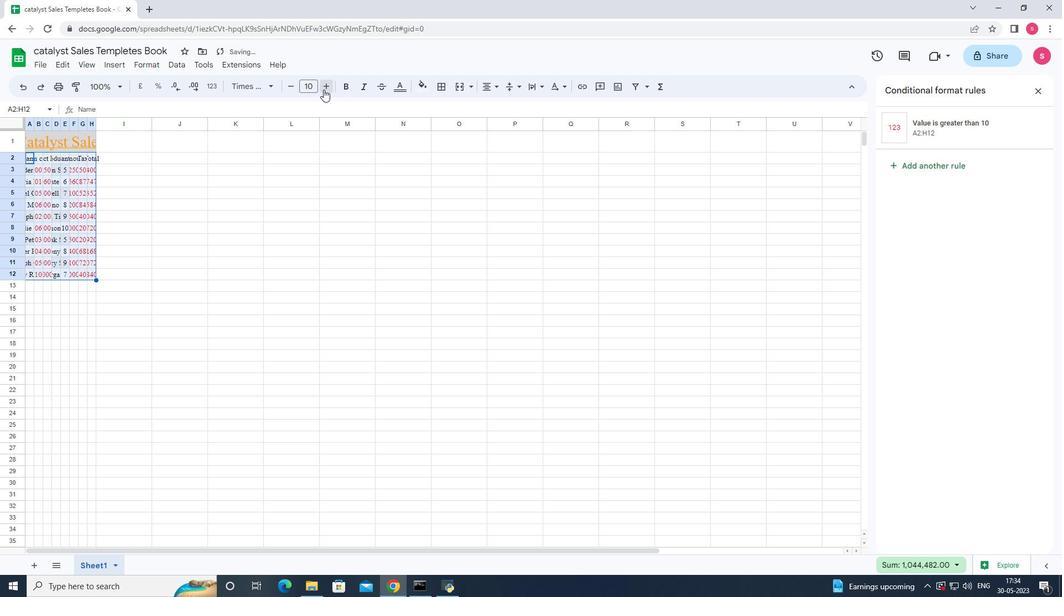 
Action: Mouse pressed left at (323, 89)
Screenshot: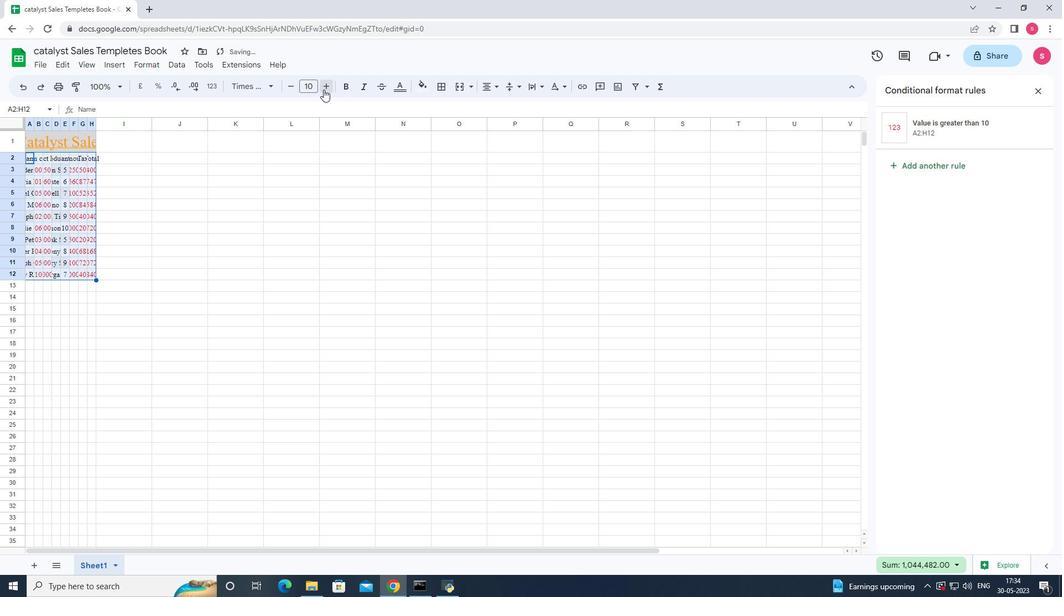 
Action: Mouse pressed left at (323, 89)
Screenshot: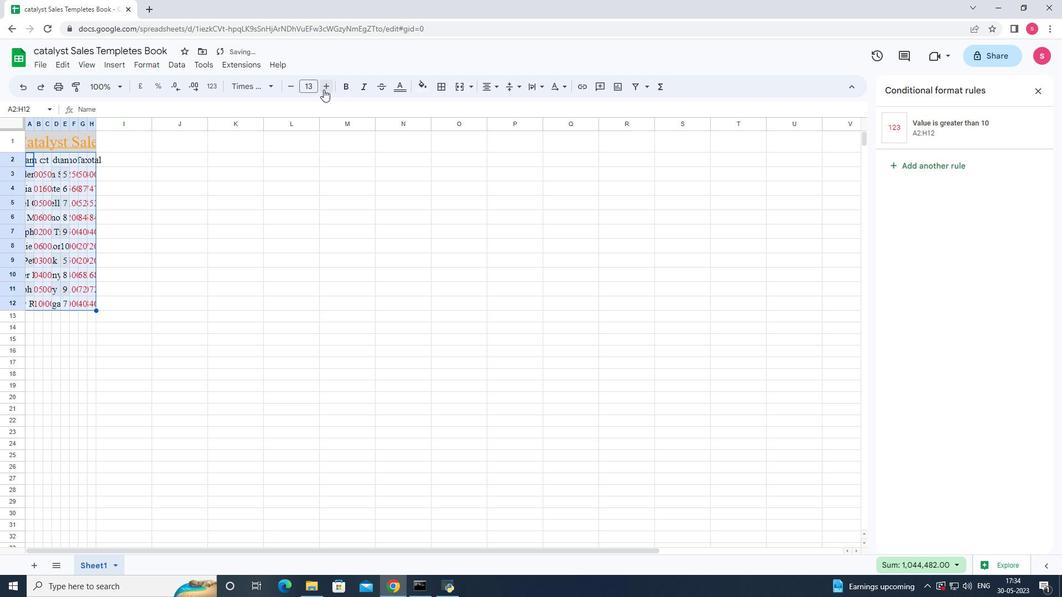 
Action: Mouse moved to (49, 138)
Screenshot: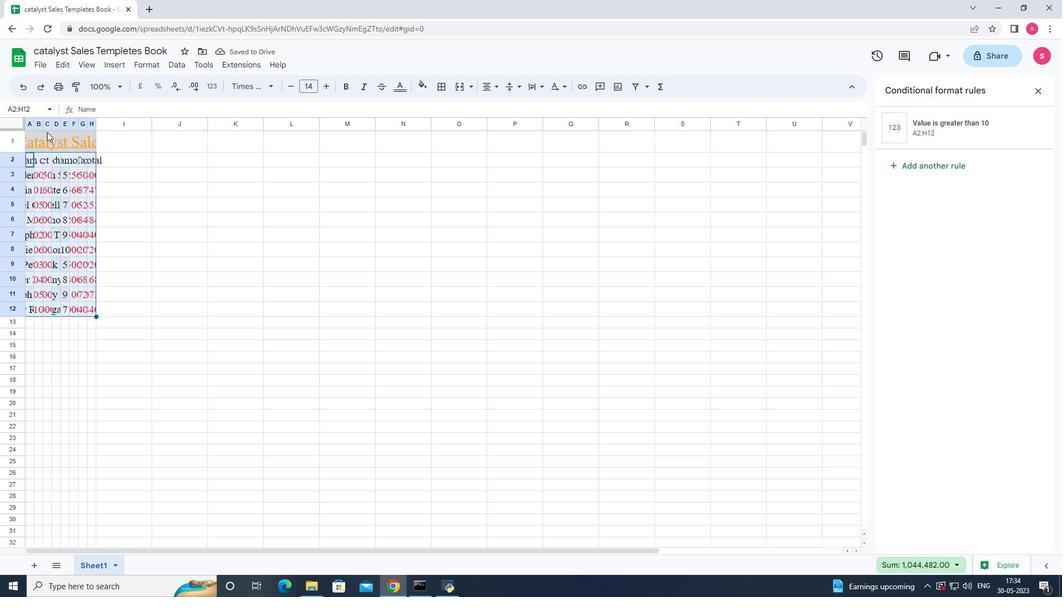 
Action: Mouse pressed left at (49, 138)
Screenshot: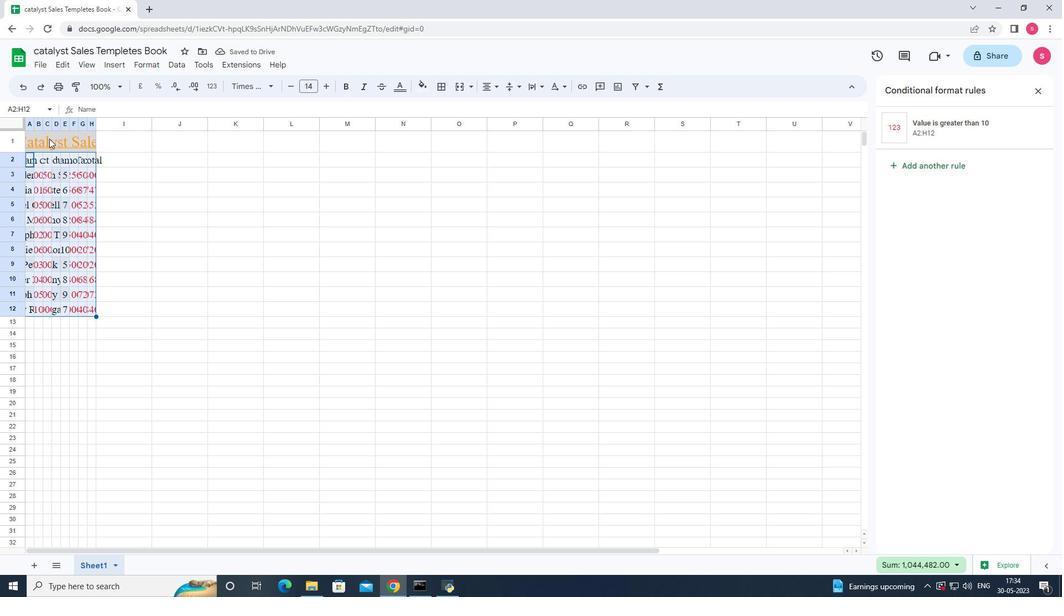 
Action: Mouse moved to (151, 65)
Screenshot: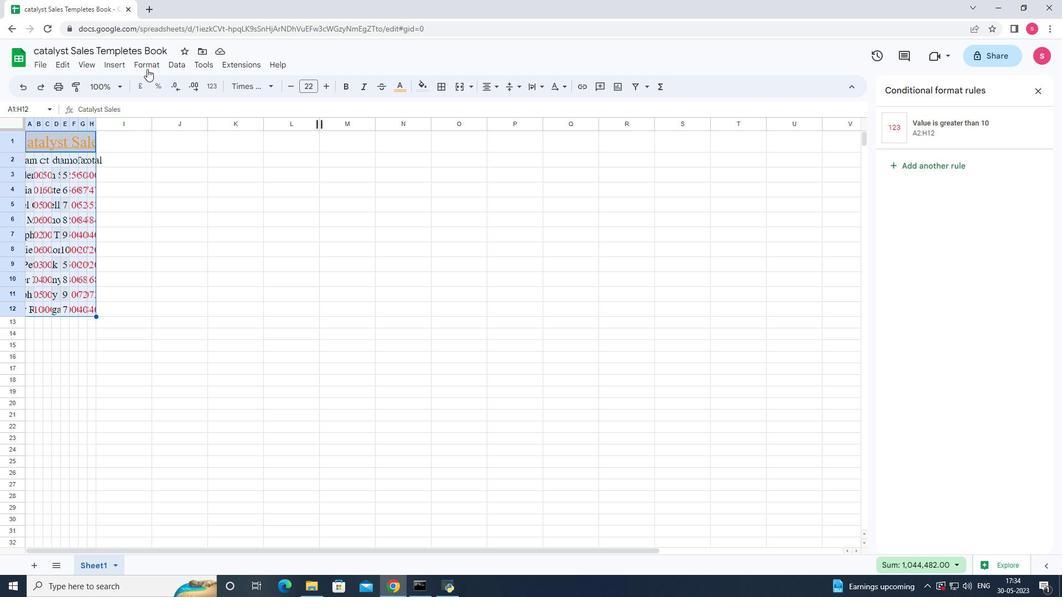 
Action: Mouse pressed left at (151, 65)
Screenshot: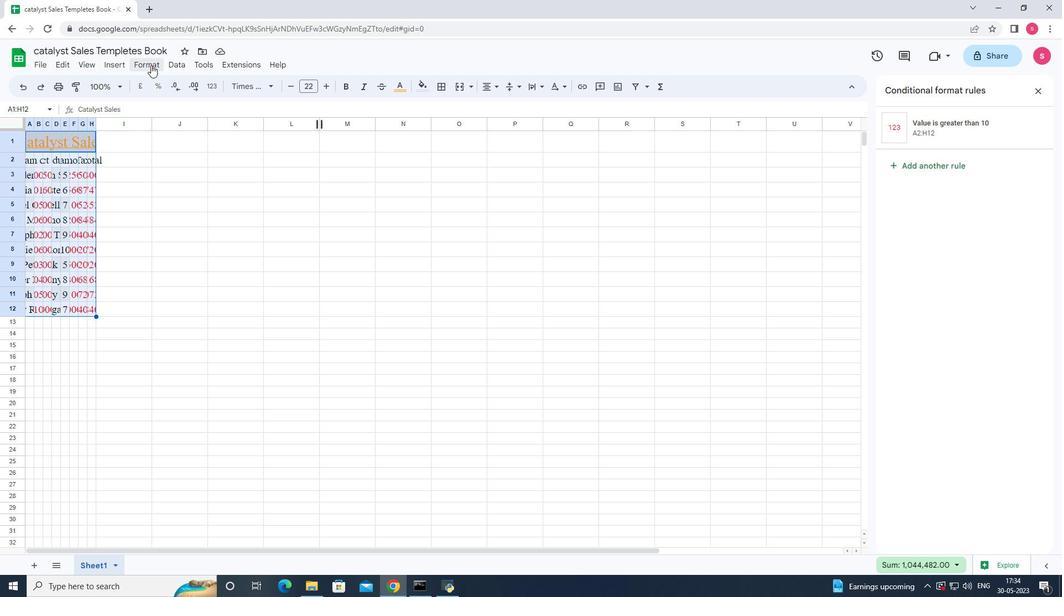 
Action: Mouse moved to (333, 168)
Screenshot: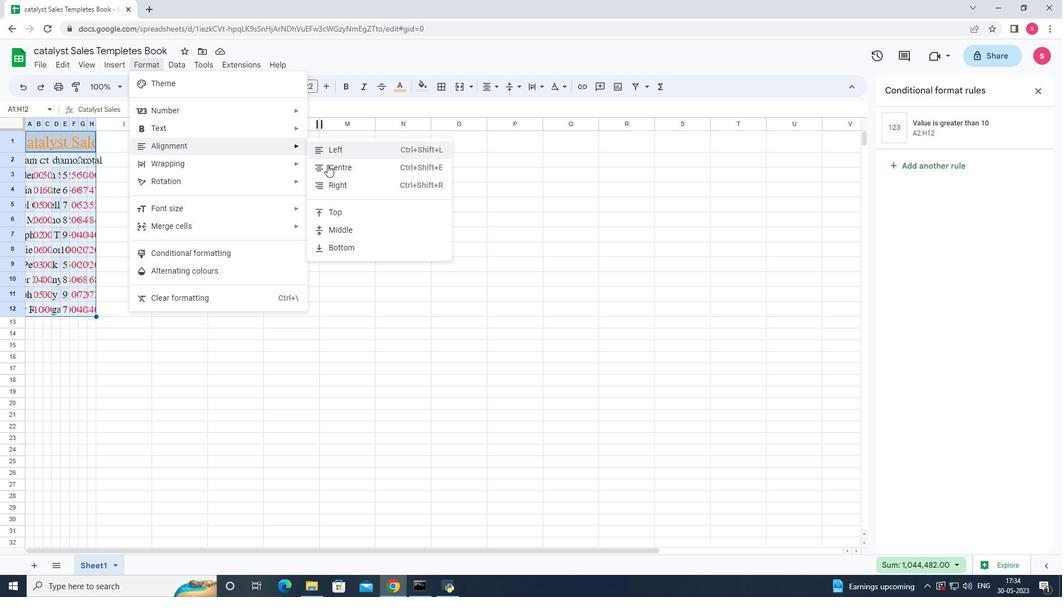 
Action: Mouse pressed left at (333, 168)
Screenshot: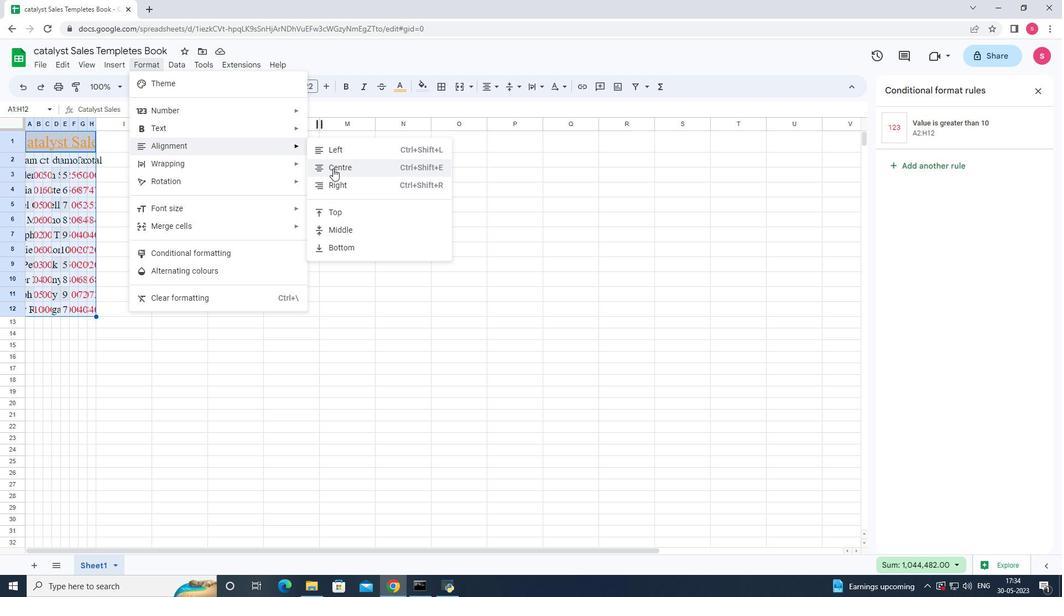 
Action: Mouse moved to (198, 236)
Screenshot: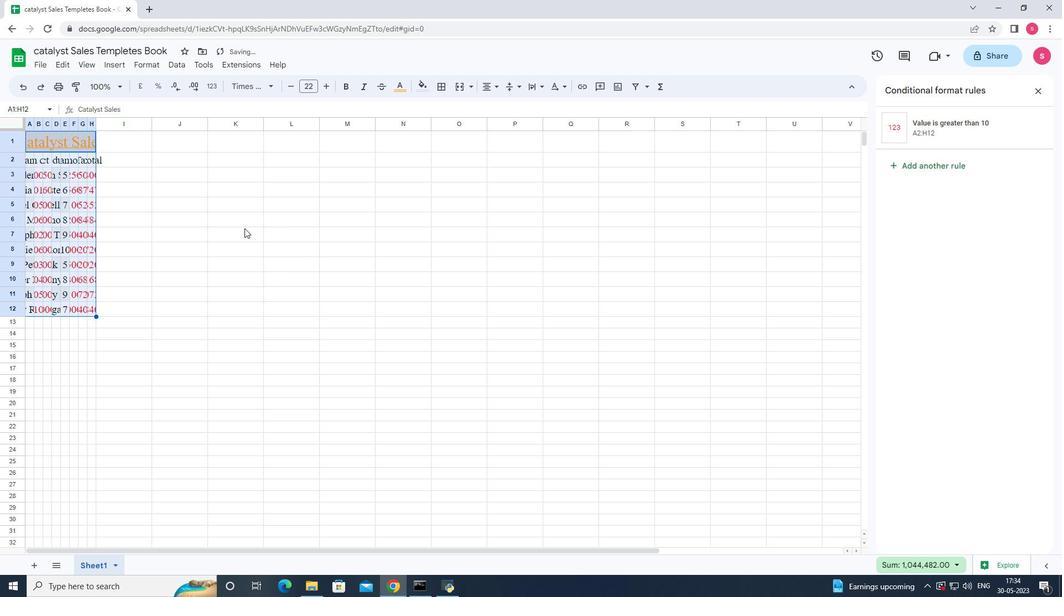 
Action: Mouse pressed left at (198, 236)
Screenshot: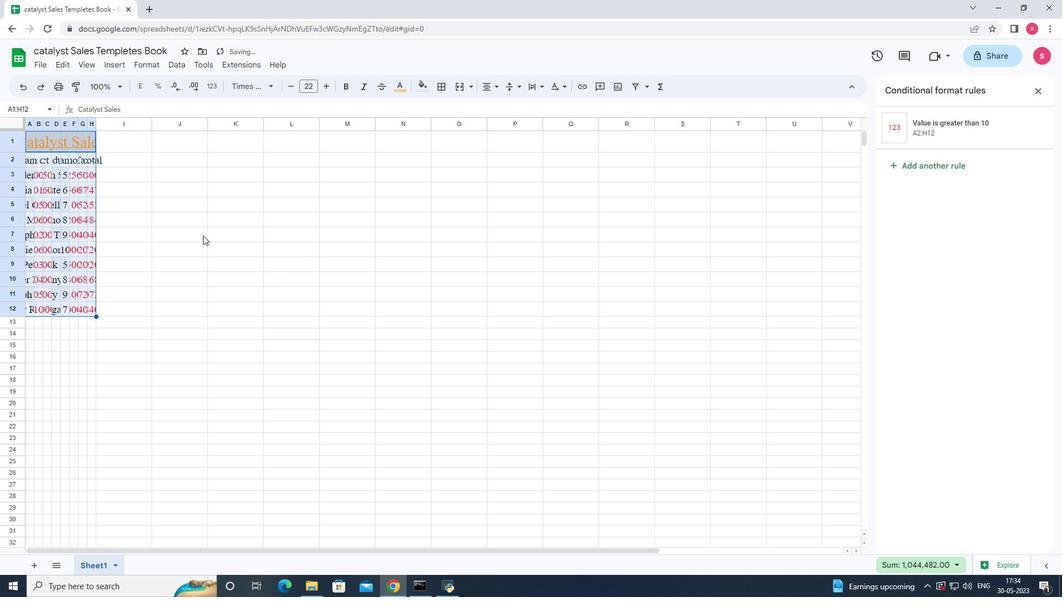
Action: Mouse moved to (148, 333)
Screenshot: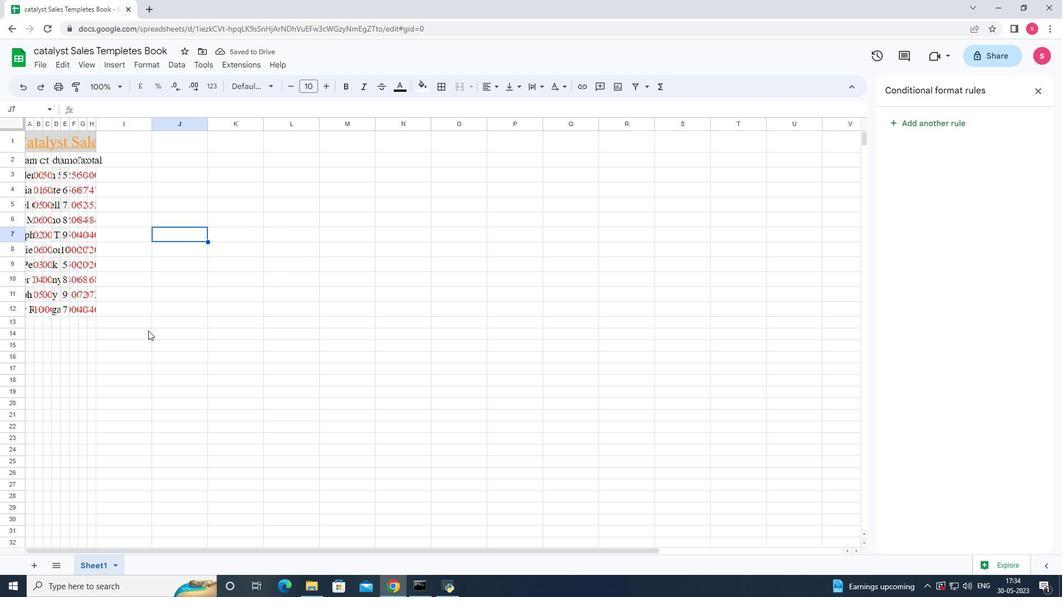 
Action: Mouse pressed left at (148, 333)
Screenshot: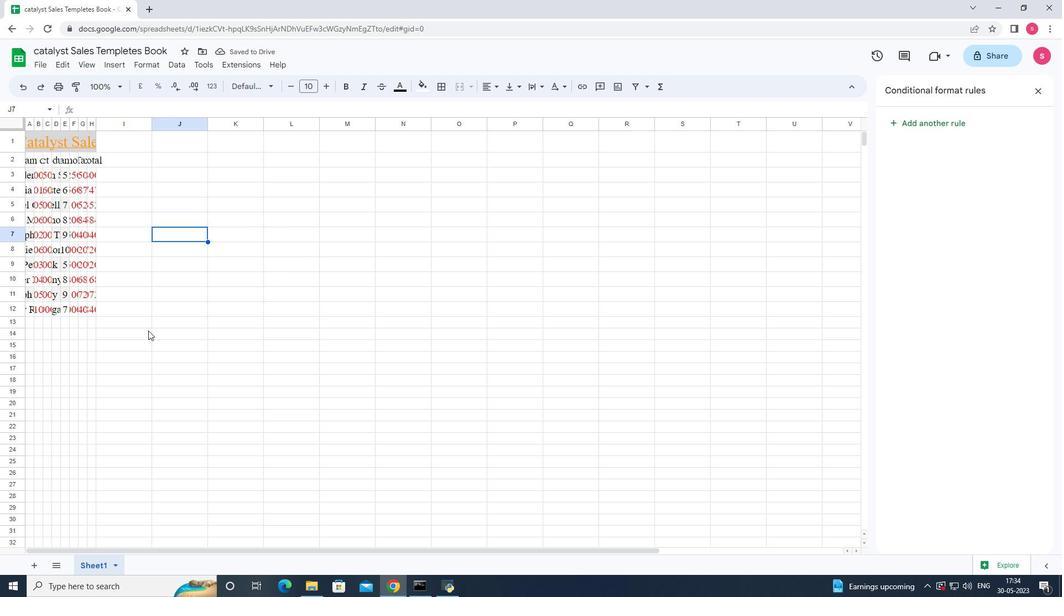 
Action: Key pressed ctrl+S
Screenshot: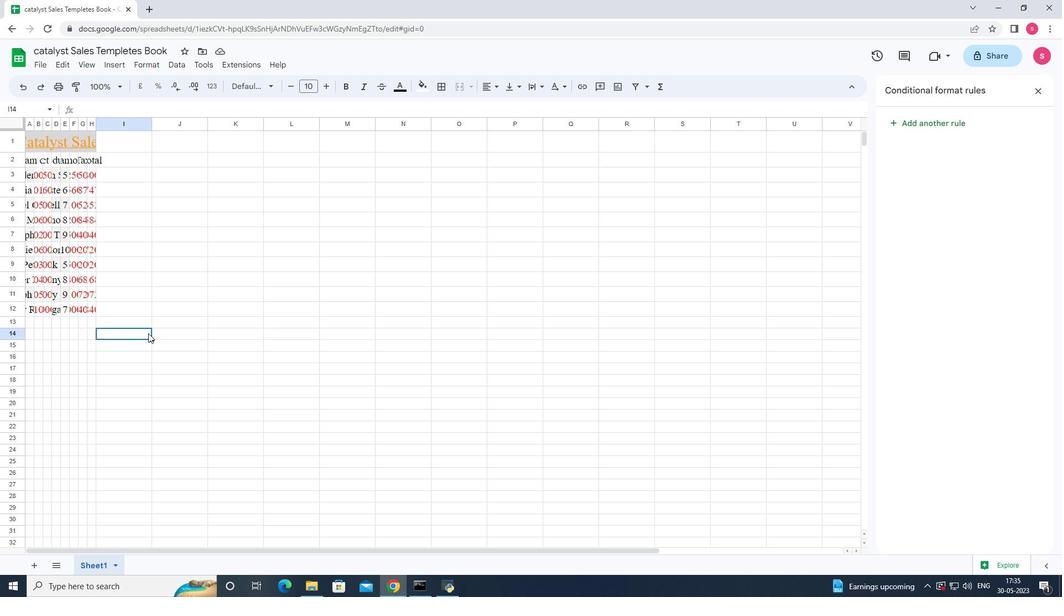 
Action: Mouse moved to (92, 317)
Screenshot: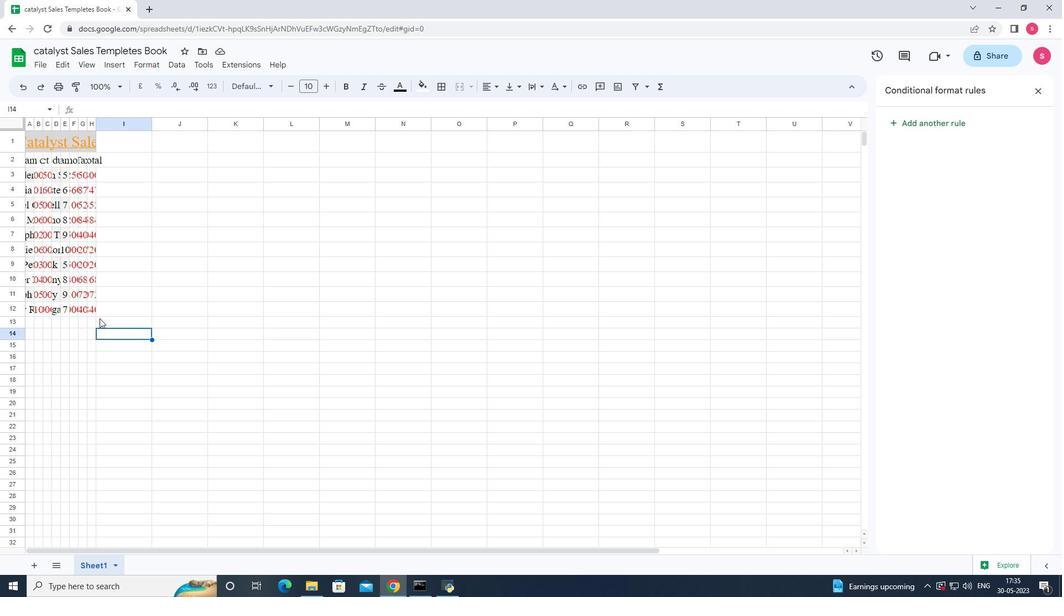 
